 Task: Look for space in Ōmuta, Japan from 6th September, 2023 to 10th September, 2023 for 1 adult in price range Rs.9000 to Rs.17000. Place can be private room with 1  bedroom having 1 bed and 1 bathroom. Property type can be house, flat, guest house, hotel. Booking option can be shelf check-in. Required host language is English.
Action: Mouse moved to (442, 167)
Screenshot: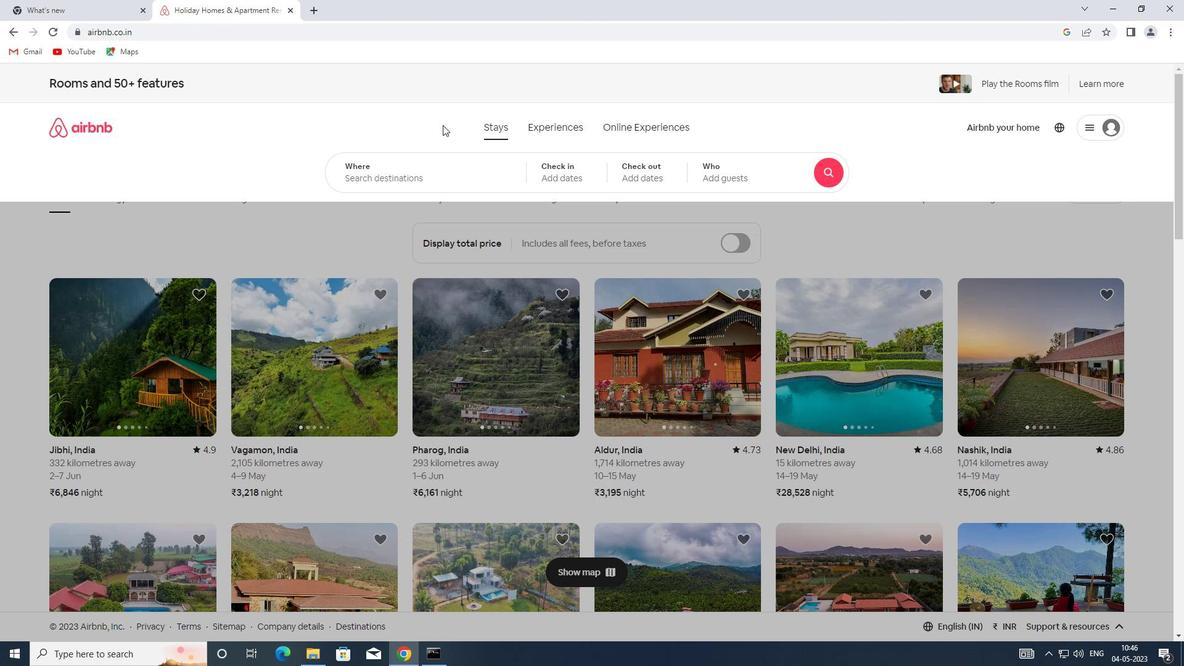 
Action: Mouse pressed left at (442, 167)
Screenshot: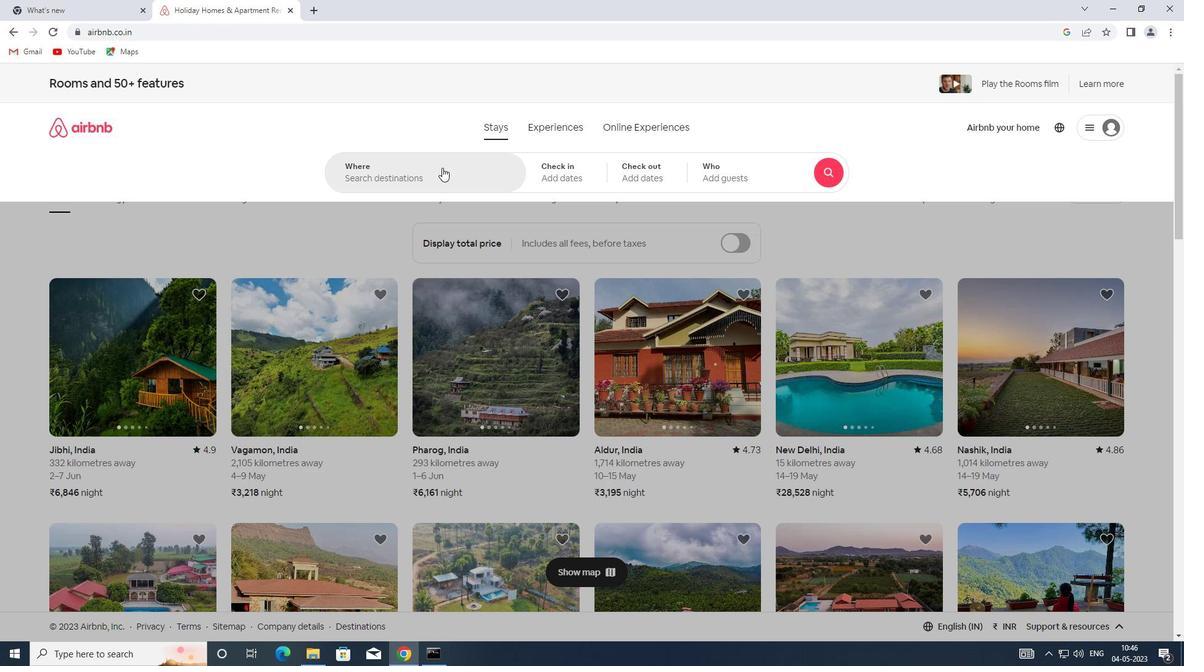 
Action: Key pressed <Key.shift>OMUTA,<Key.shift>JAPAN
Screenshot: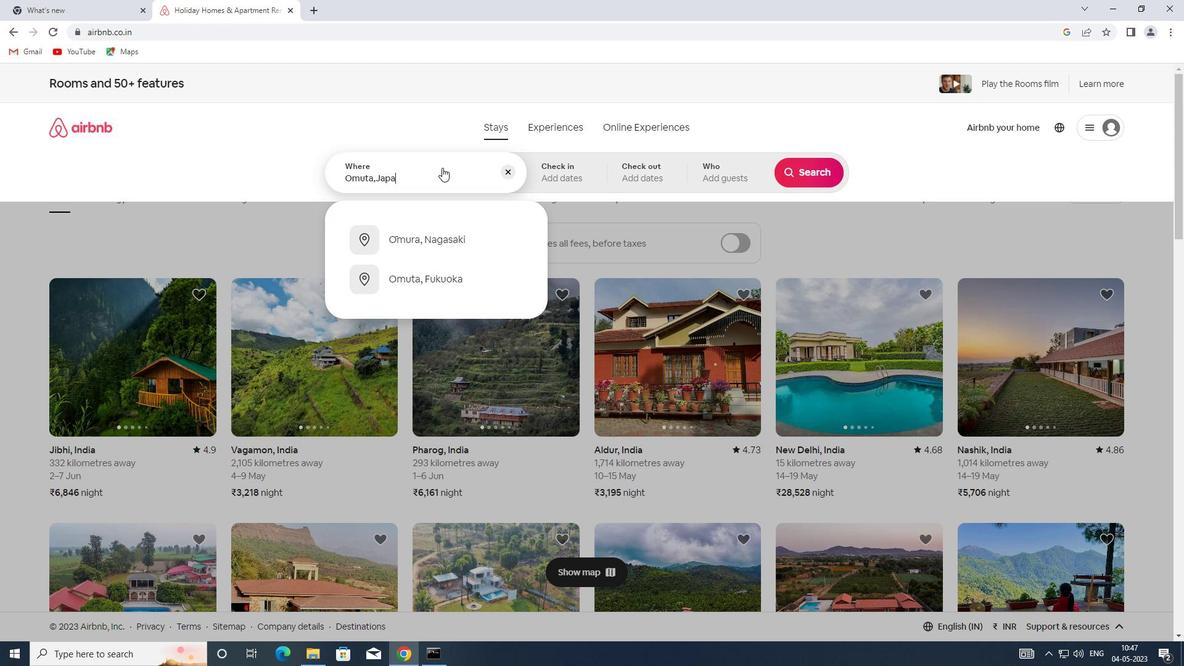 
Action: Mouse moved to (539, 177)
Screenshot: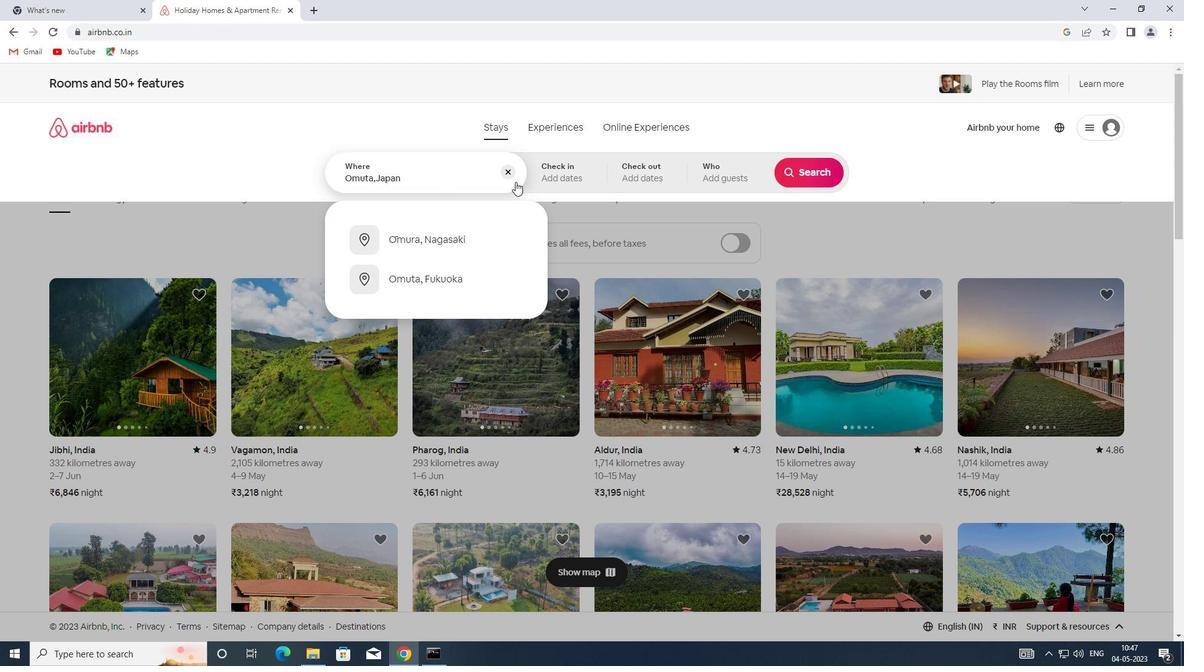 
Action: Mouse pressed left at (539, 177)
Screenshot: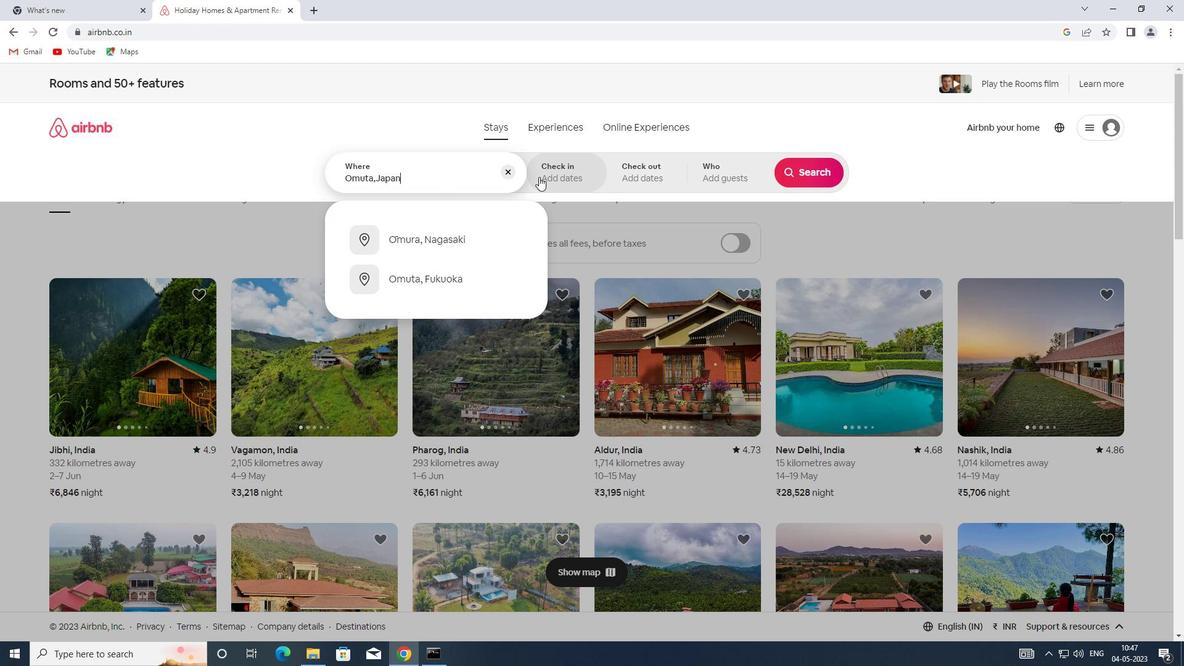 
Action: Mouse moved to (811, 272)
Screenshot: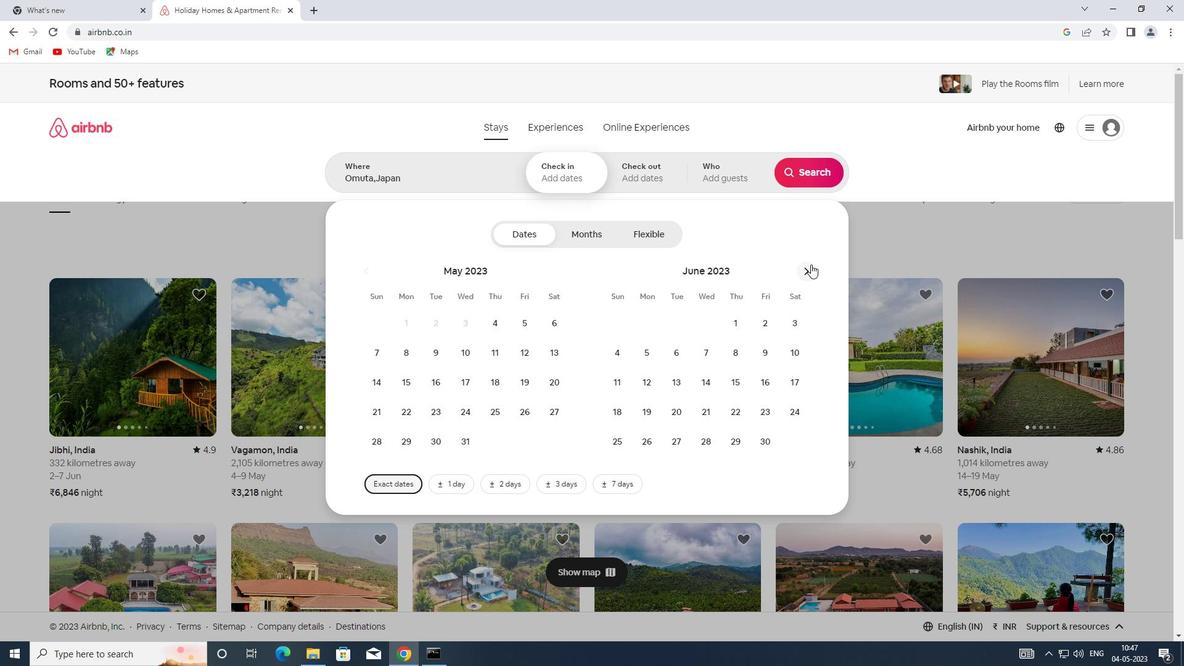 
Action: Mouse pressed left at (811, 272)
Screenshot: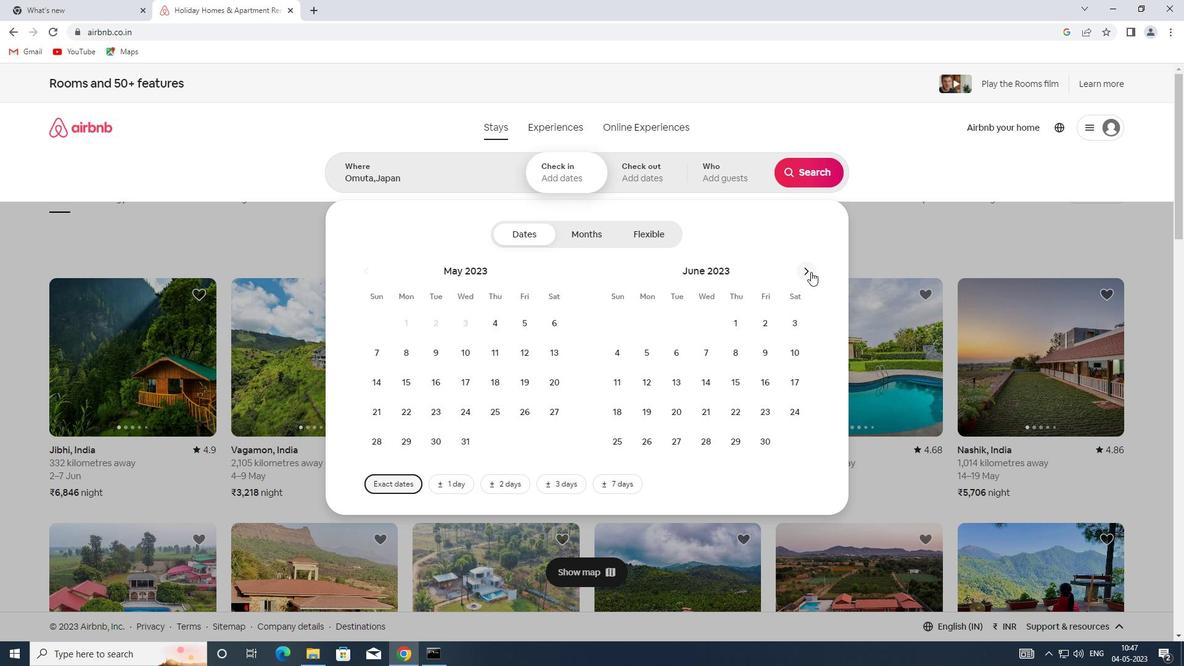 
Action: Mouse pressed left at (811, 272)
Screenshot: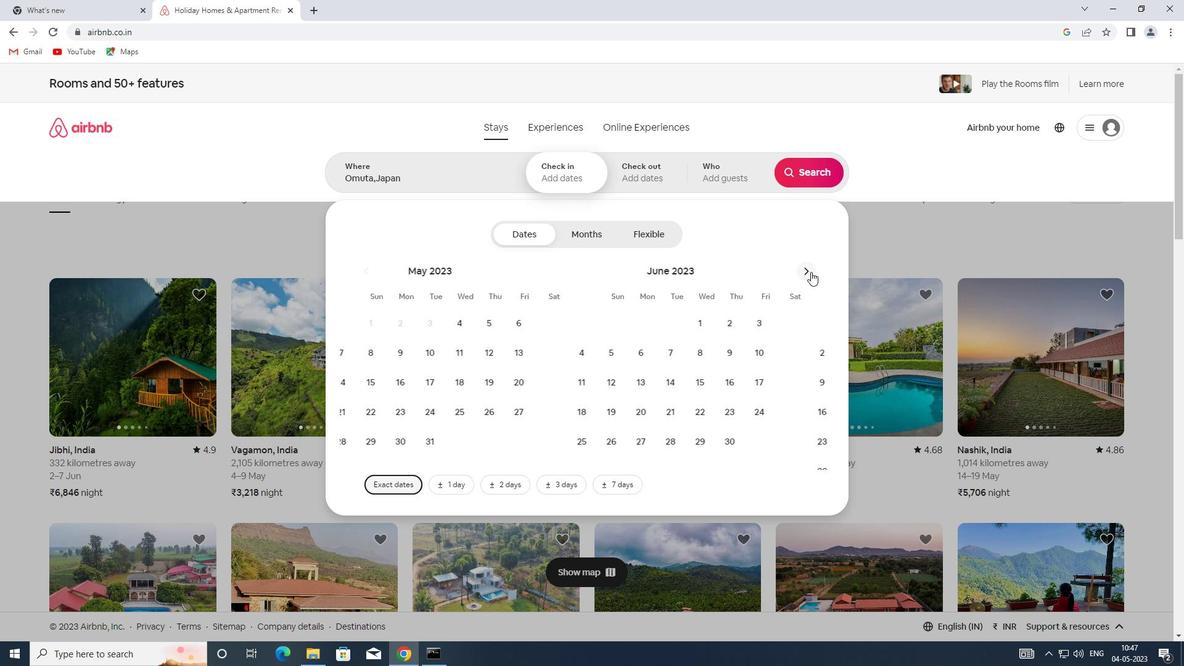 
Action: Mouse pressed left at (811, 272)
Screenshot: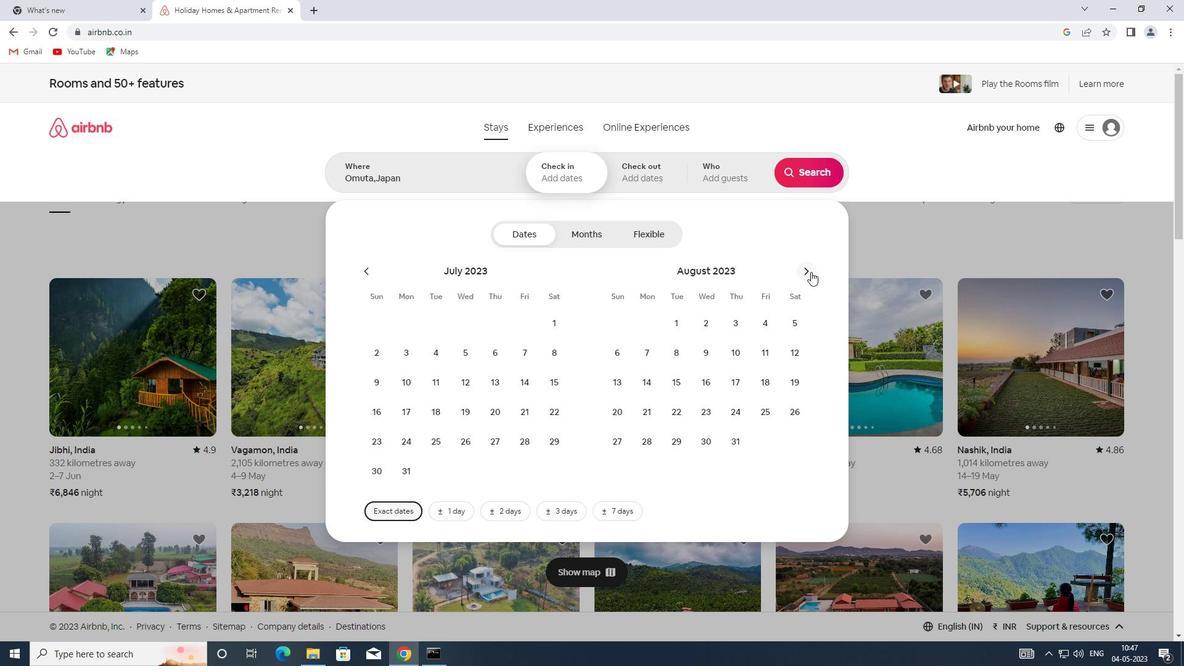 
Action: Mouse moved to (713, 346)
Screenshot: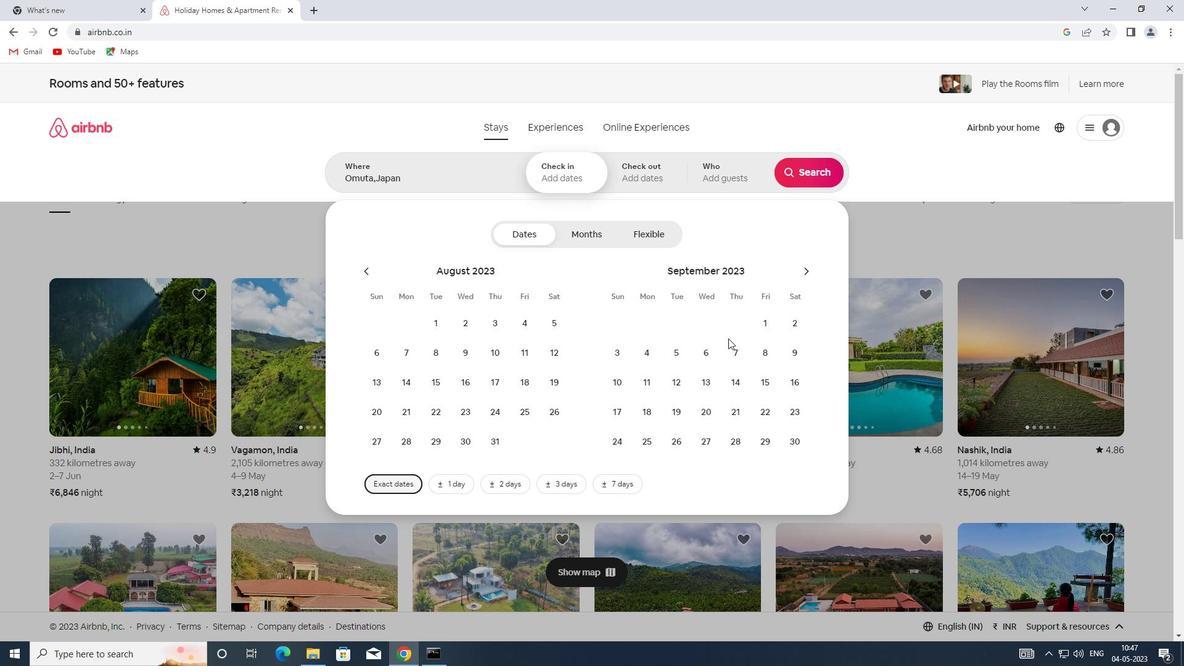 
Action: Mouse pressed left at (713, 346)
Screenshot: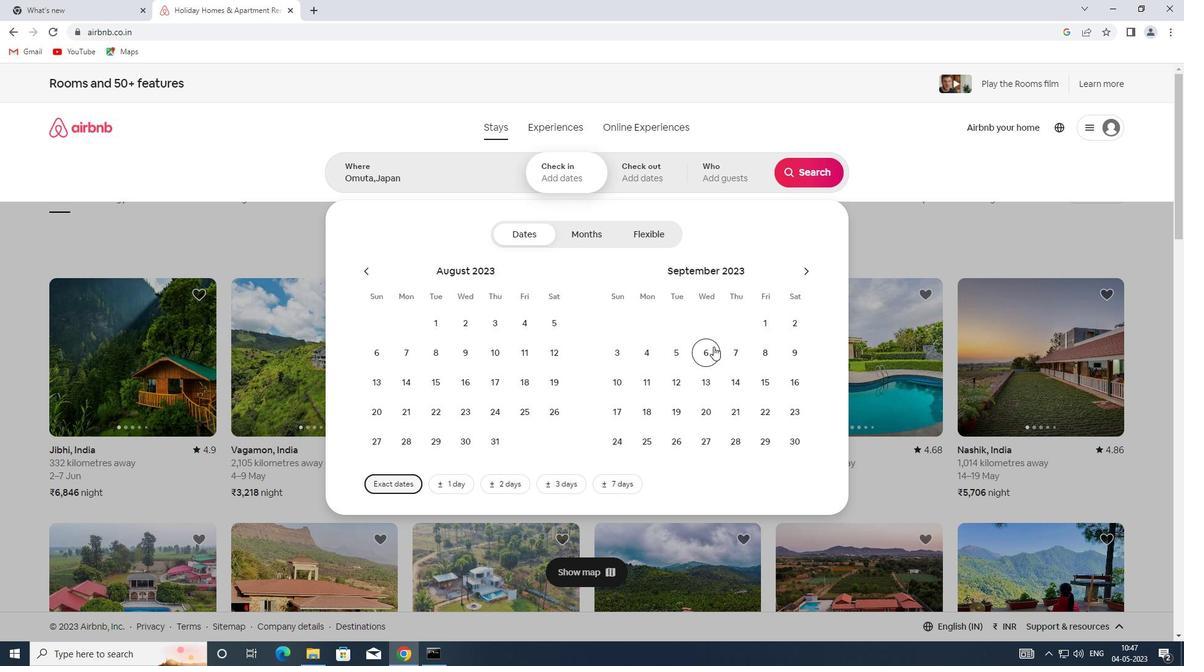 
Action: Mouse moved to (623, 375)
Screenshot: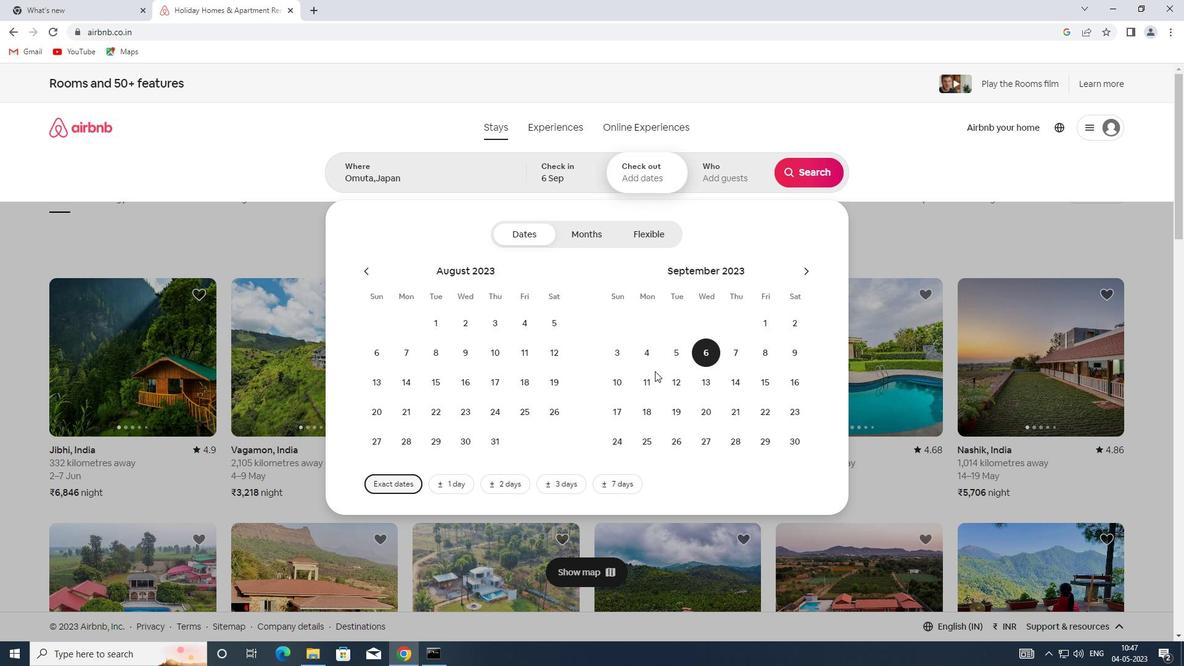 
Action: Mouse pressed left at (623, 375)
Screenshot: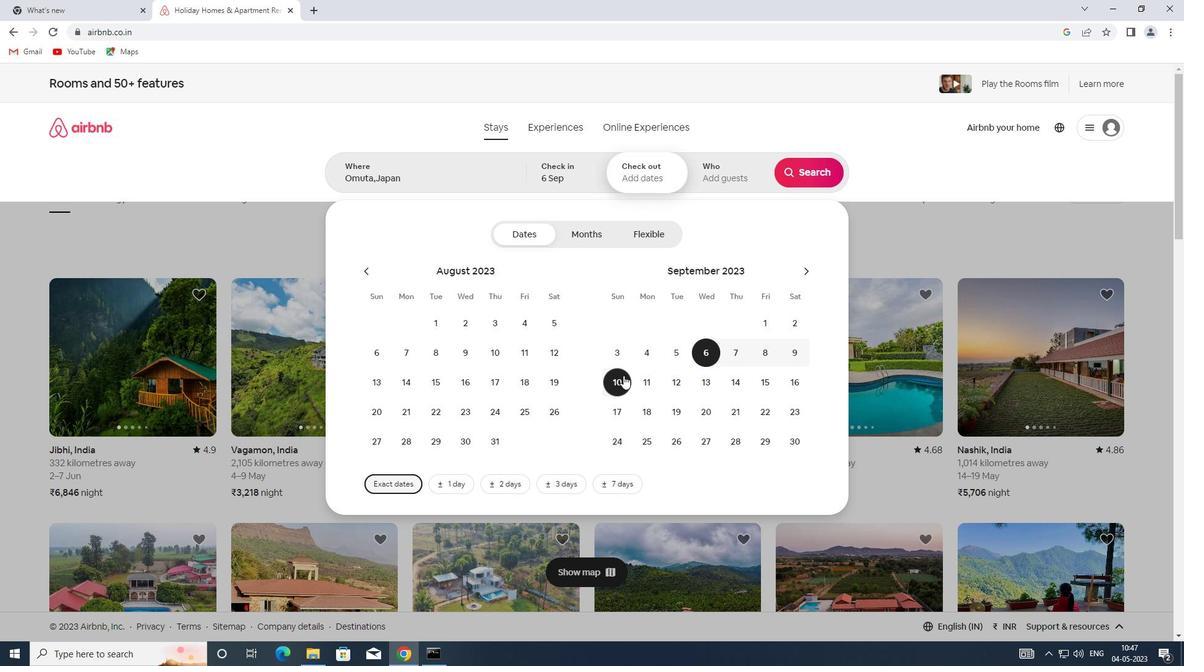 
Action: Mouse moved to (743, 171)
Screenshot: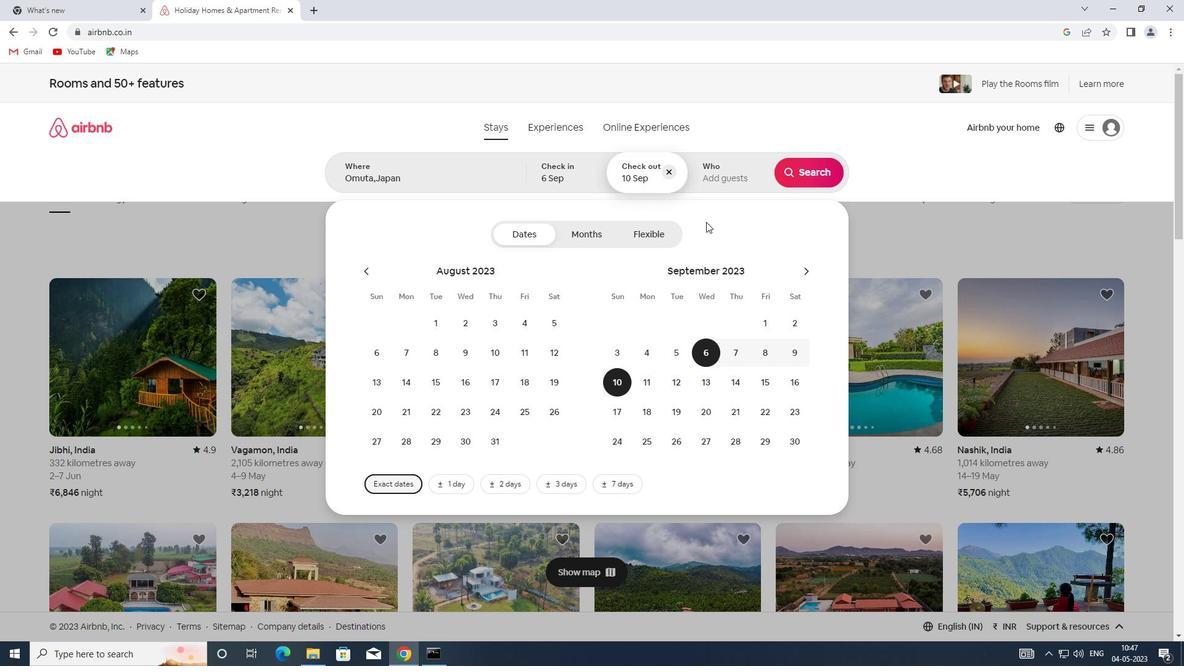 
Action: Mouse pressed left at (743, 171)
Screenshot: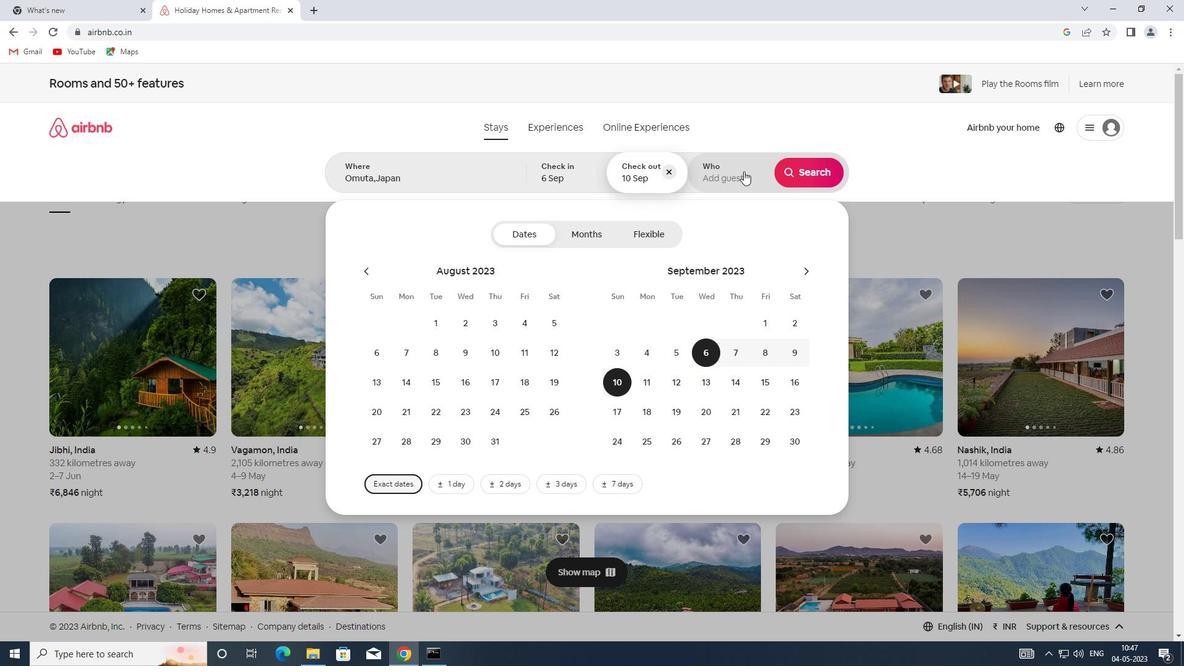 
Action: Mouse moved to (806, 244)
Screenshot: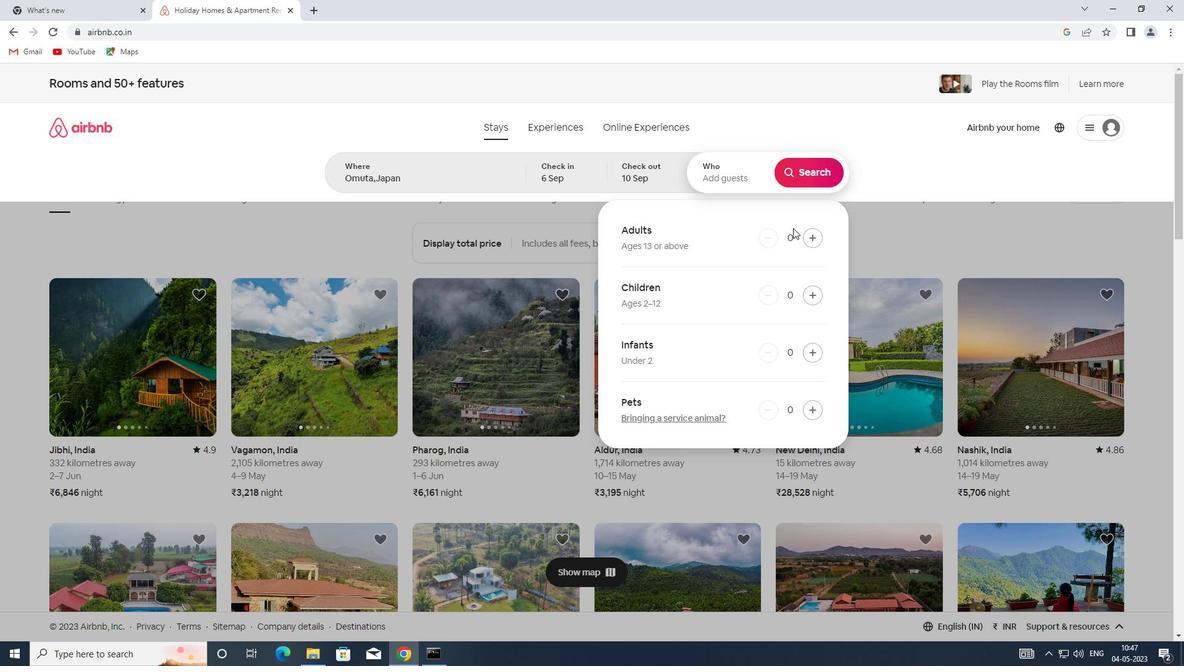 
Action: Mouse pressed left at (806, 244)
Screenshot: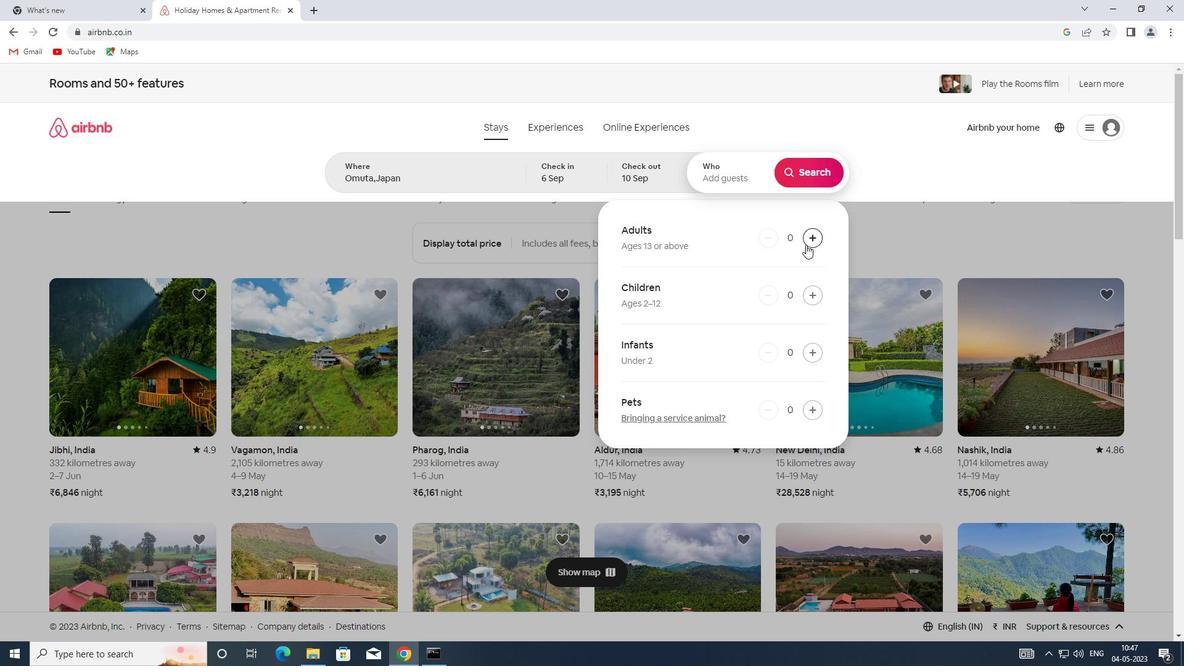 
Action: Mouse moved to (814, 181)
Screenshot: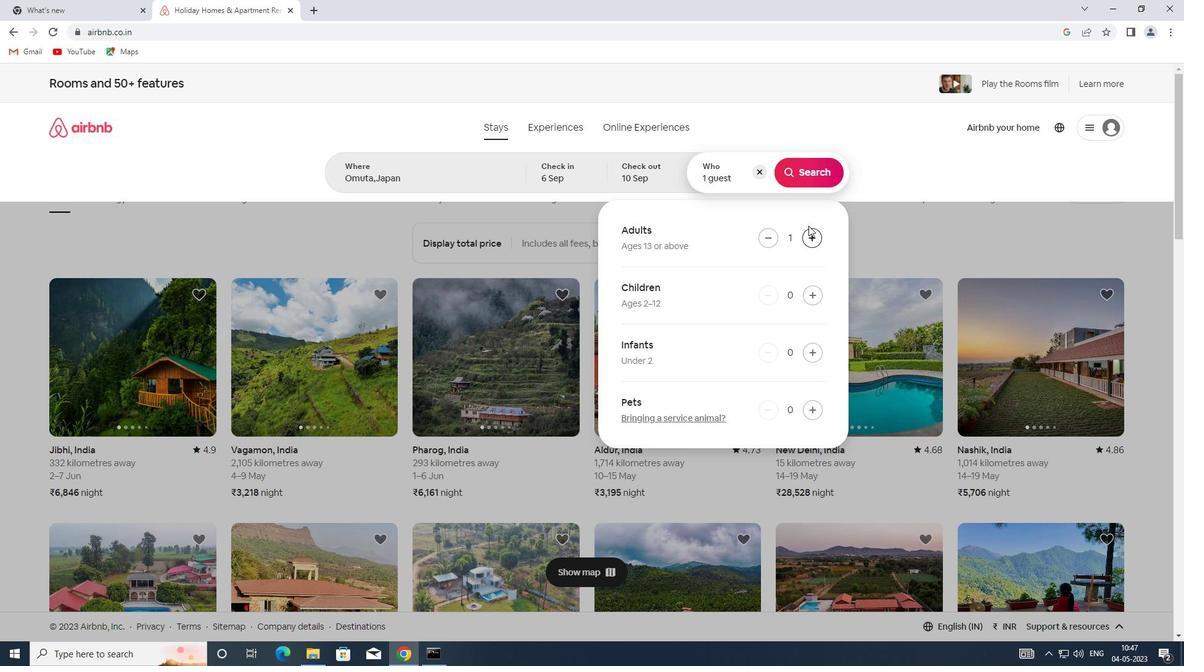 
Action: Mouse pressed left at (814, 181)
Screenshot: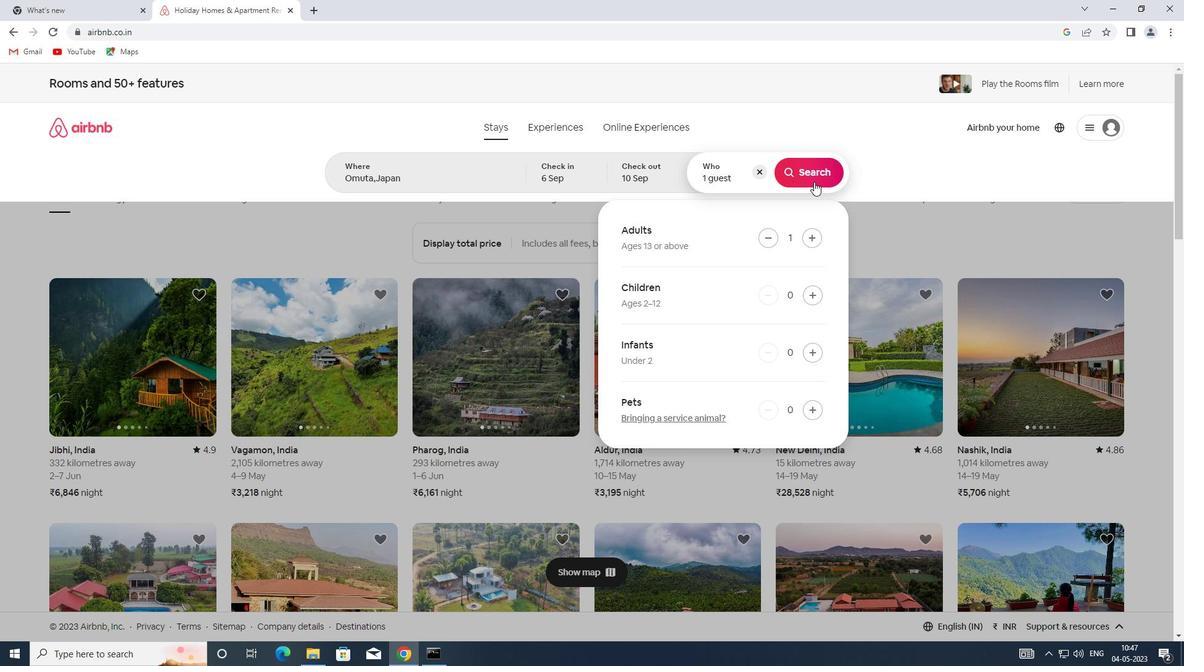 
Action: Mouse moved to (1112, 145)
Screenshot: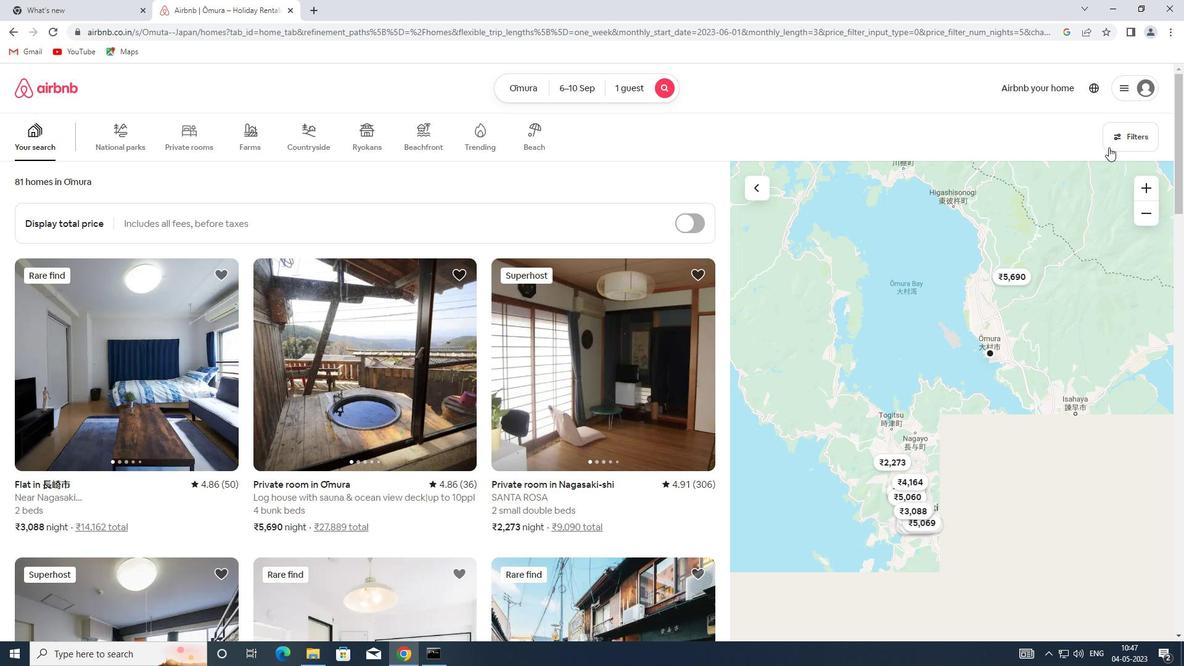 
Action: Mouse pressed left at (1112, 145)
Screenshot: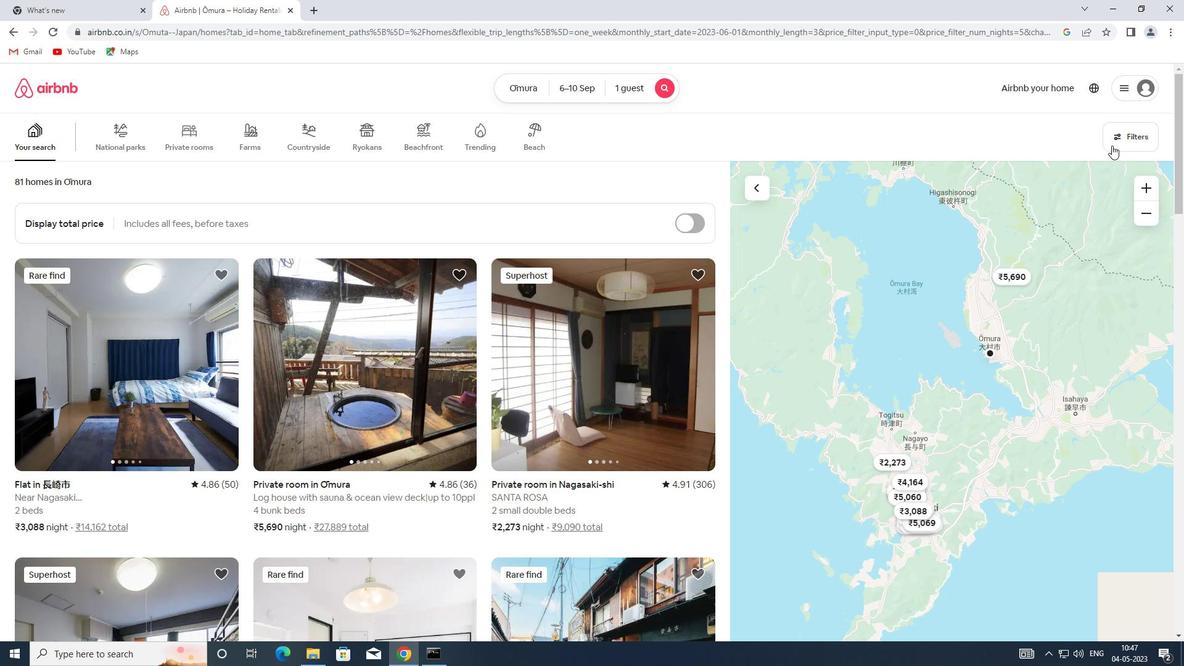 
Action: Mouse moved to (433, 294)
Screenshot: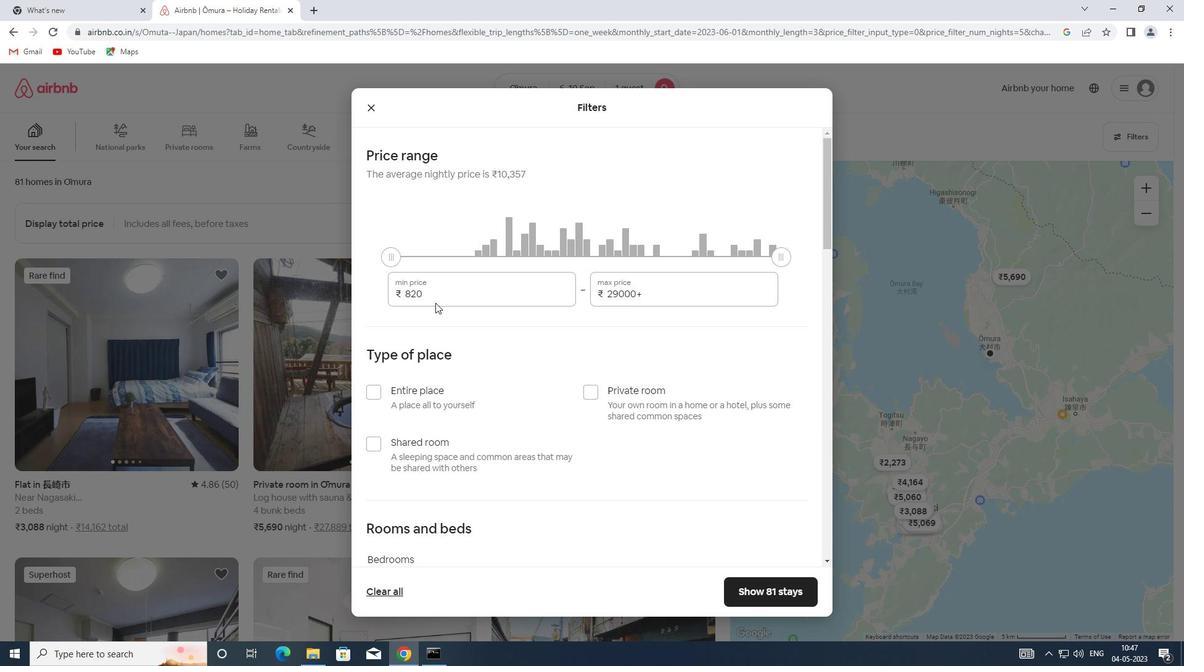 
Action: Mouse pressed left at (433, 294)
Screenshot: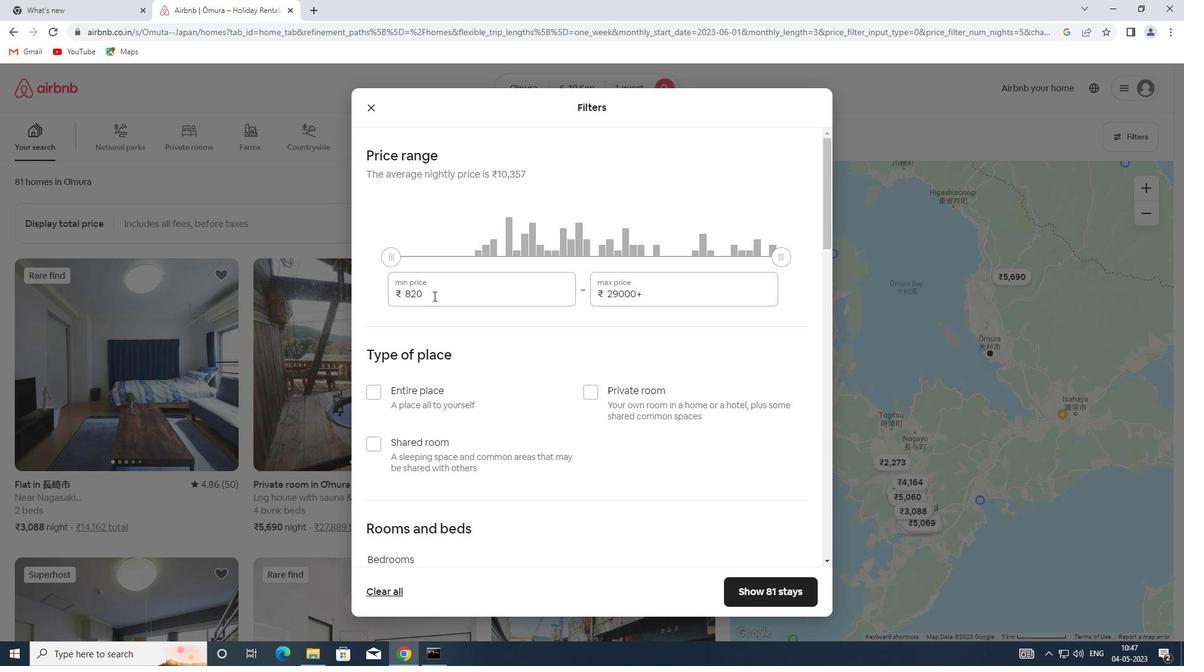 
Action: Mouse moved to (365, 289)
Screenshot: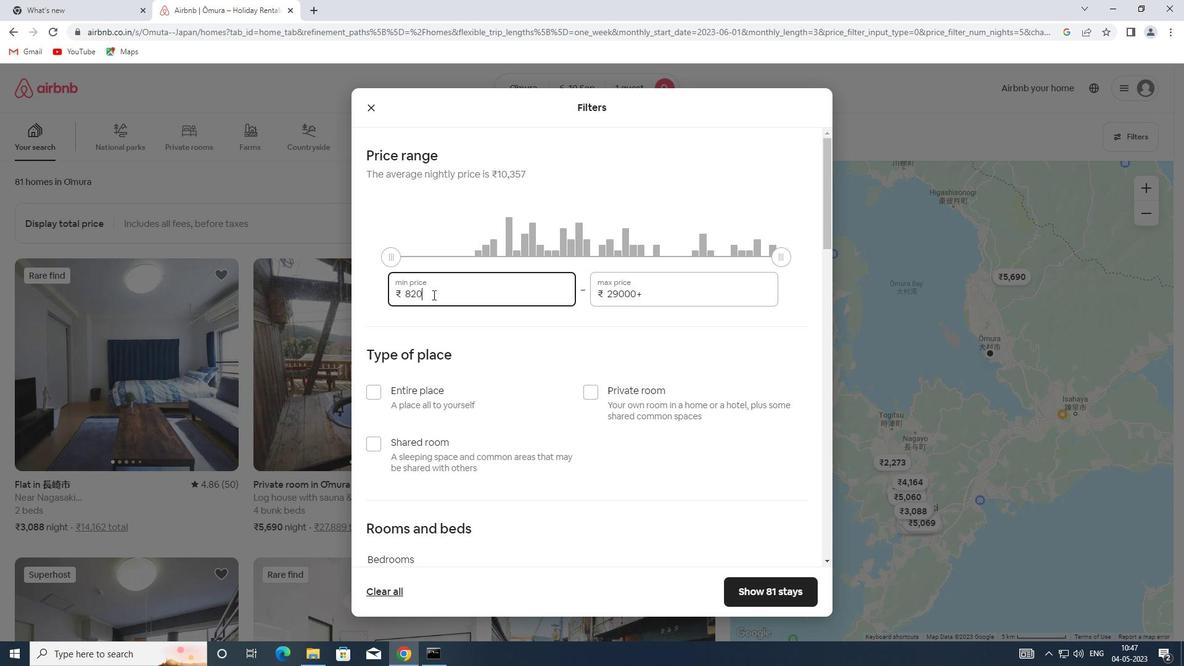 
Action: Key pressed 9000
Screenshot: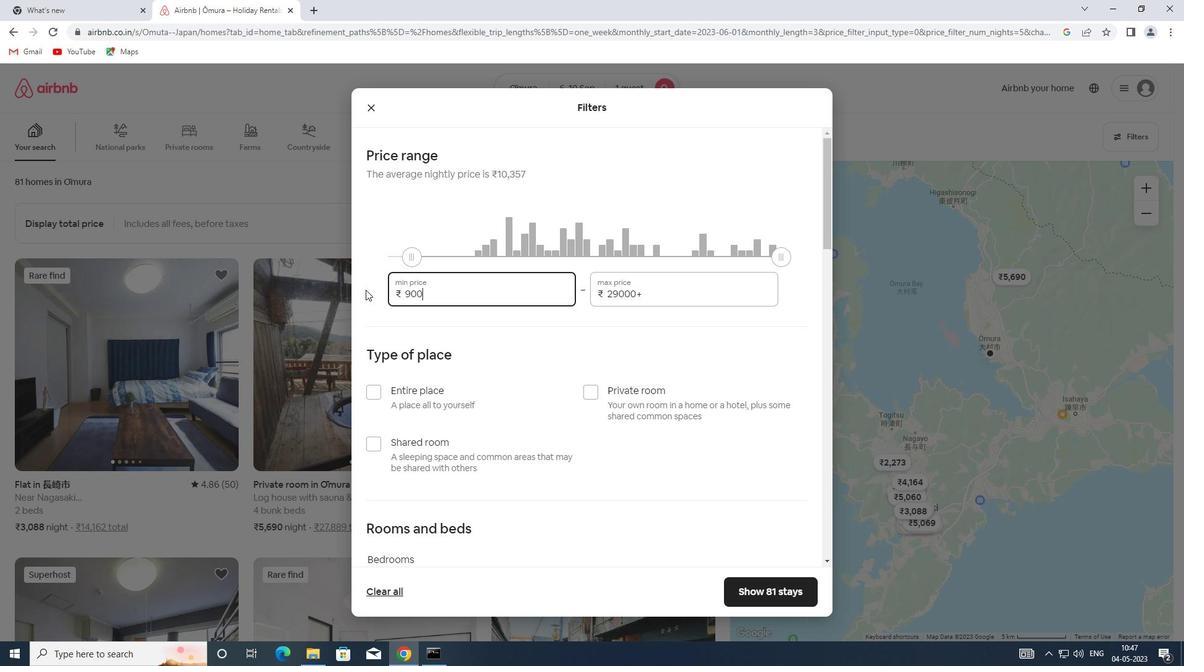 
Action: Mouse moved to (648, 292)
Screenshot: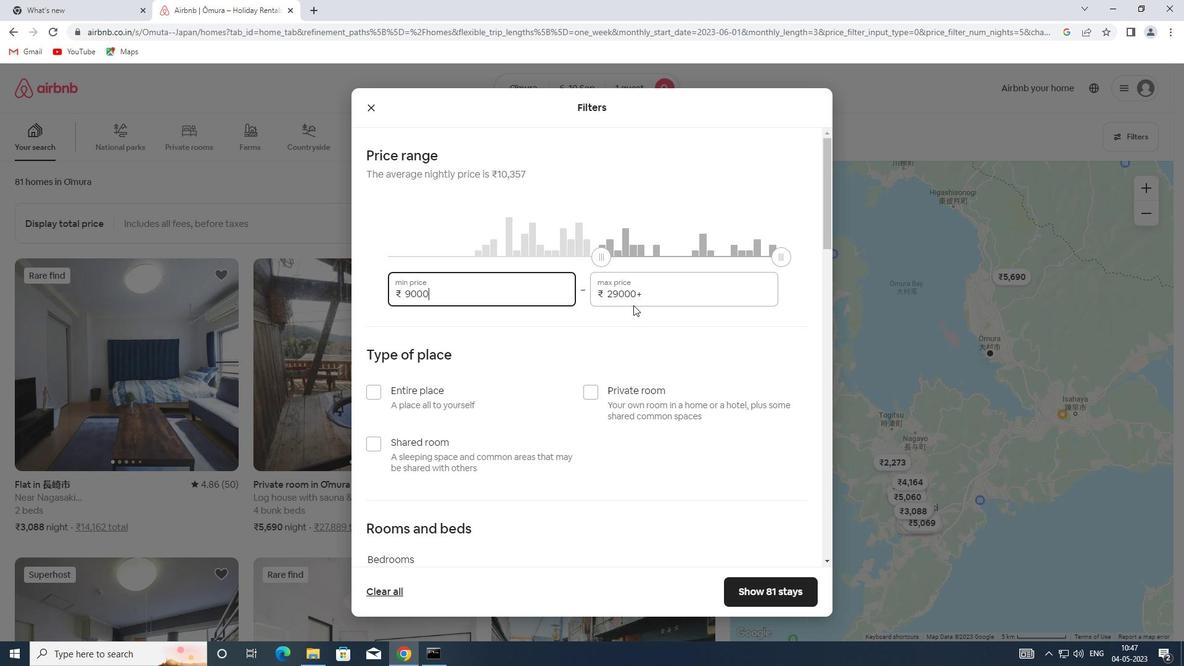
Action: Mouse pressed left at (648, 292)
Screenshot: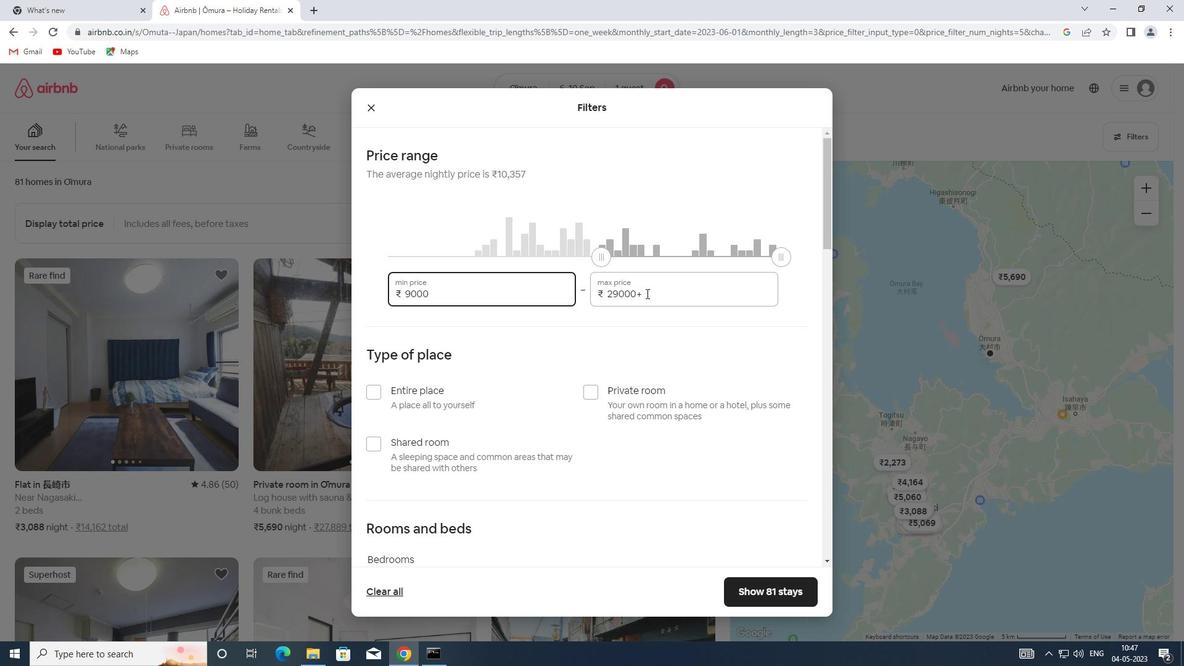
Action: Mouse moved to (555, 291)
Screenshot: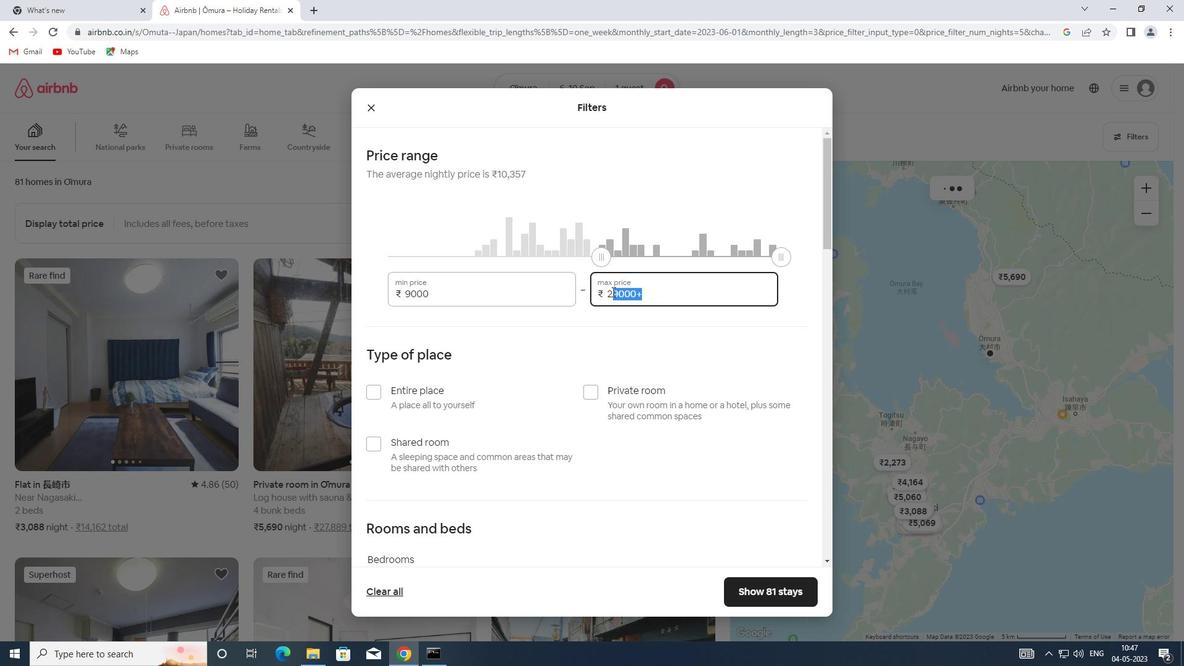 
Action: Key pressed 17000
Screenshot: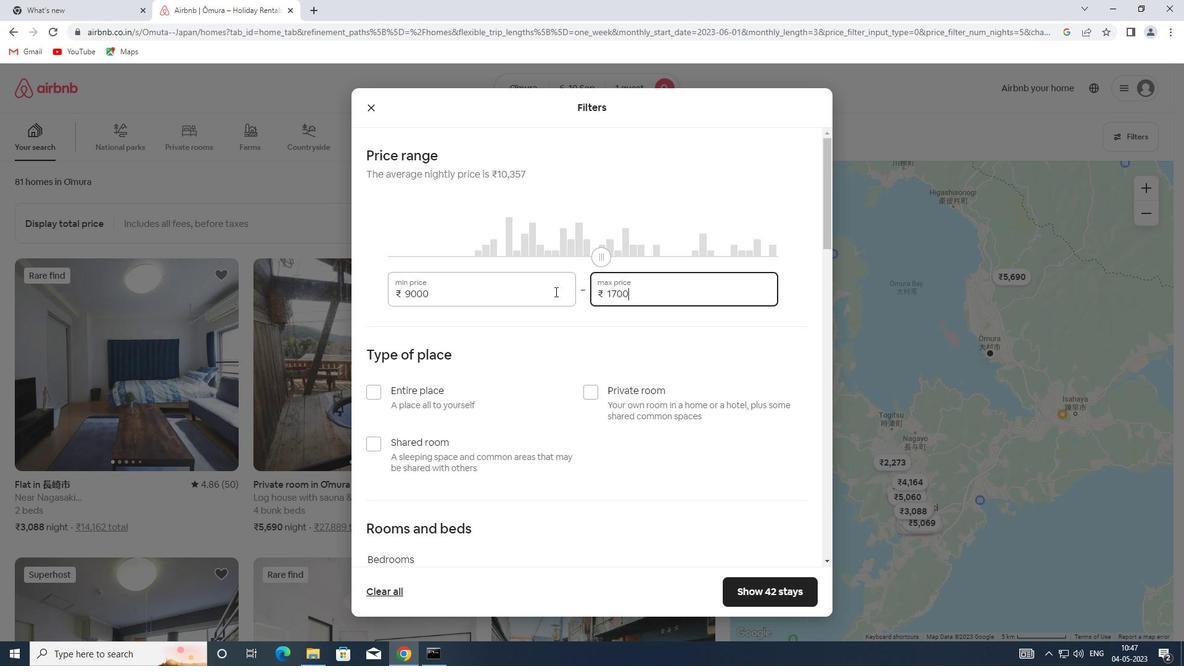 
Action: Mouse scrolled (555, 291) with delta (0, 0)
Screenshot: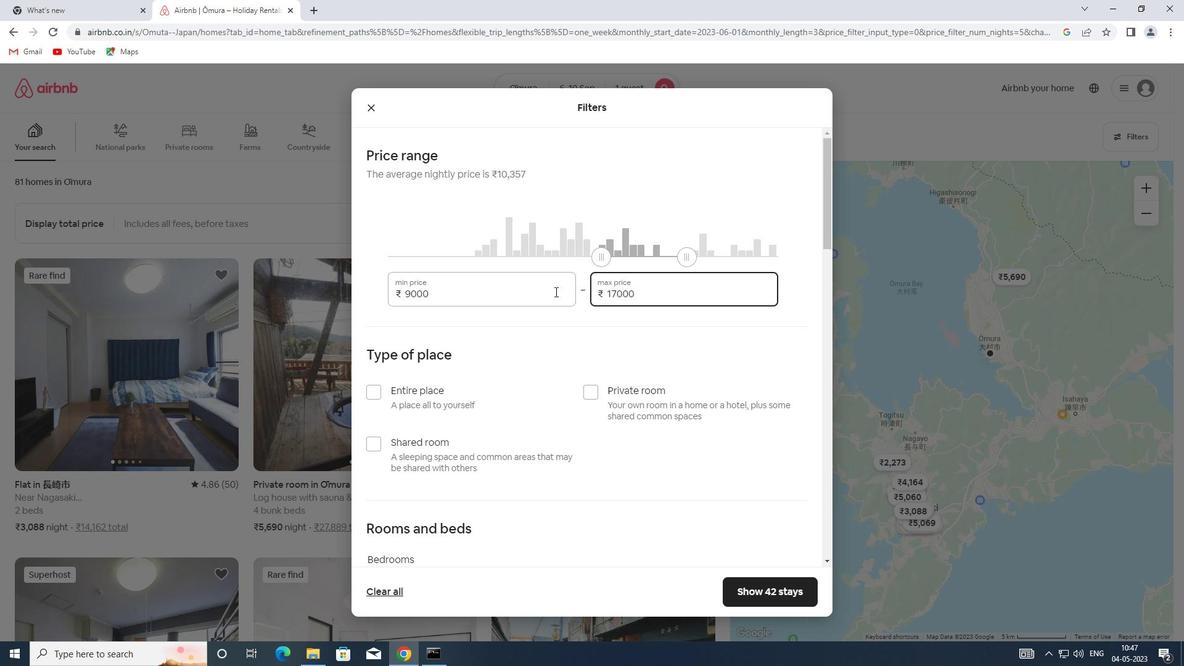 
Action: Mouse scrolled (555, 291) with delta (0, 0)
Screenshot: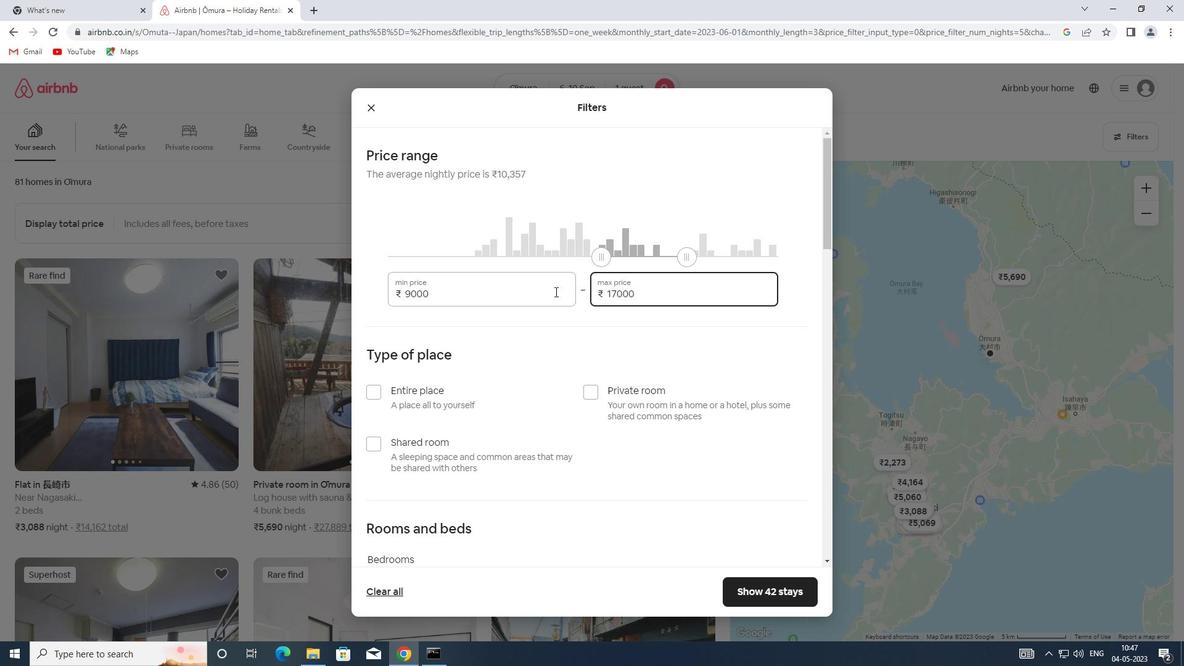 
Action: Mouse scrolled (555, 291) with delta (0, 0)
Screenshot: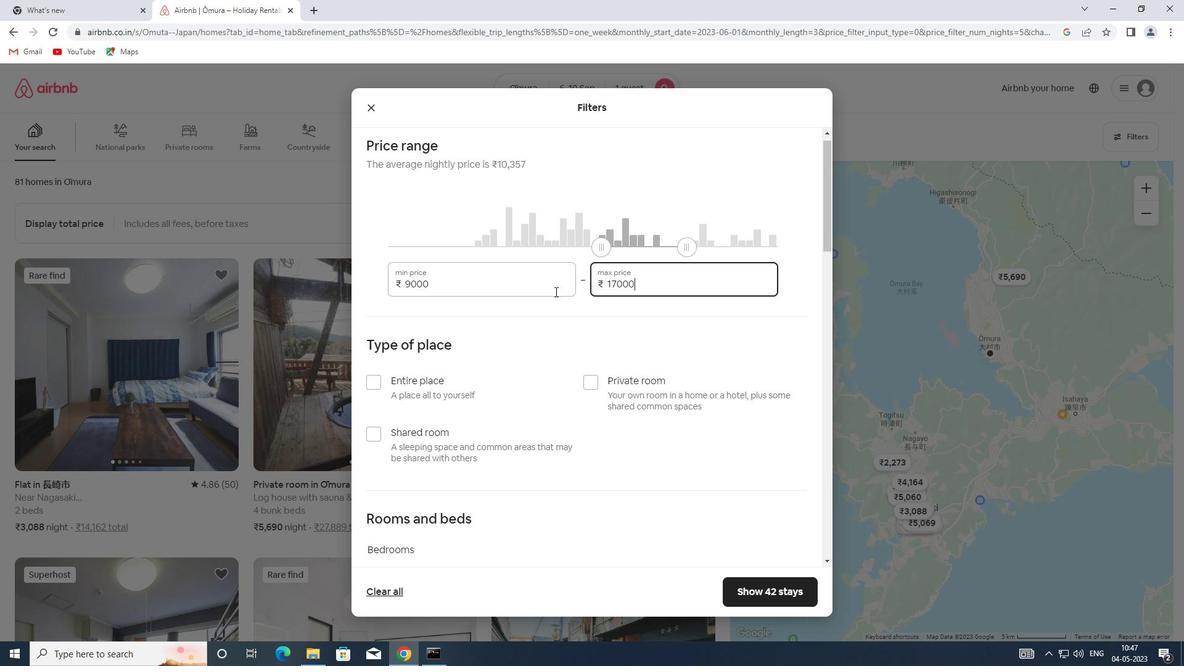 
Action: Mouse moved to (583, 212)
Screenshot: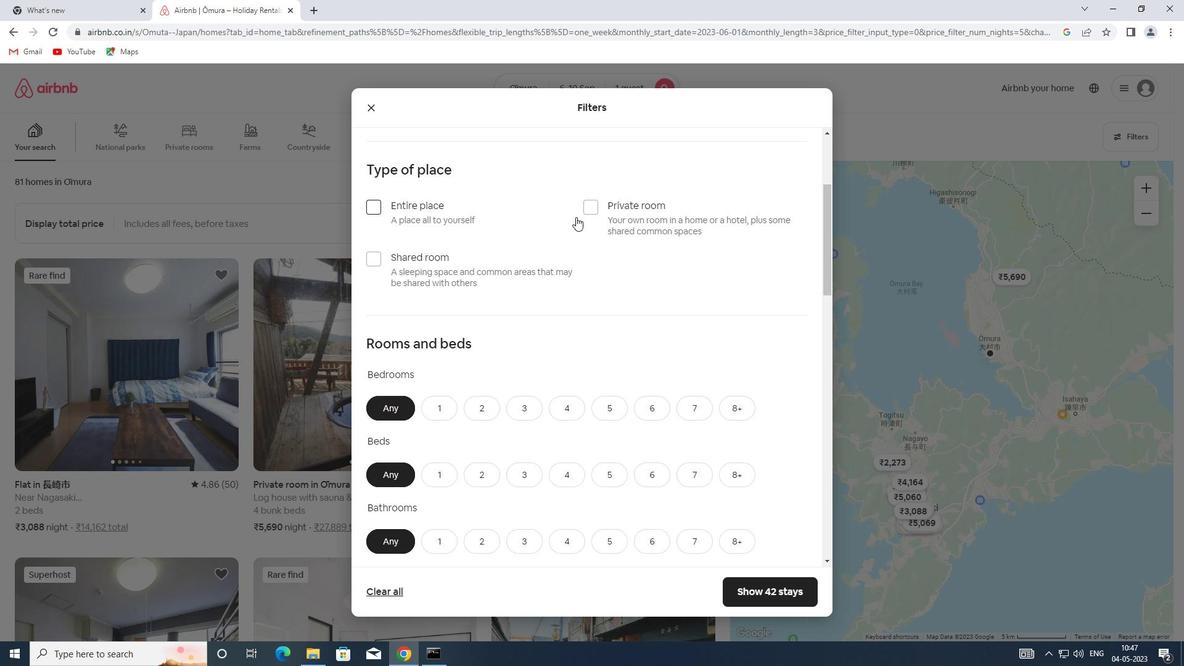 
Action: Mouse pressed left at (583, 212)
Screenshot: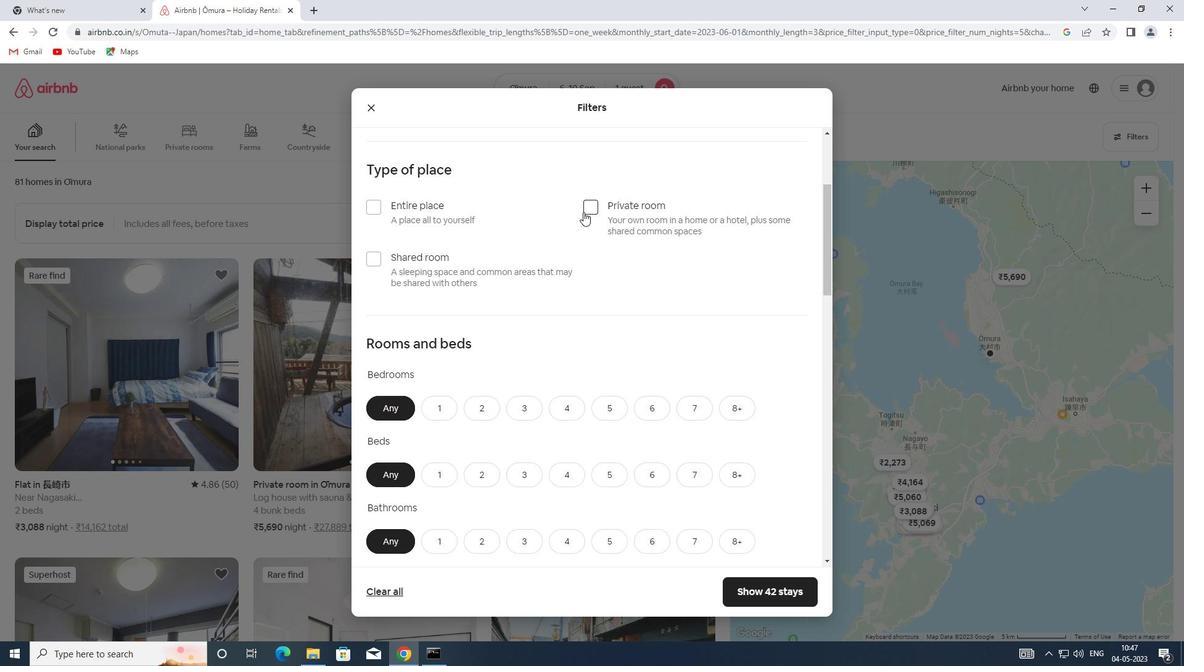 
Action: Mouse moved to (581, 212)
Screenshot: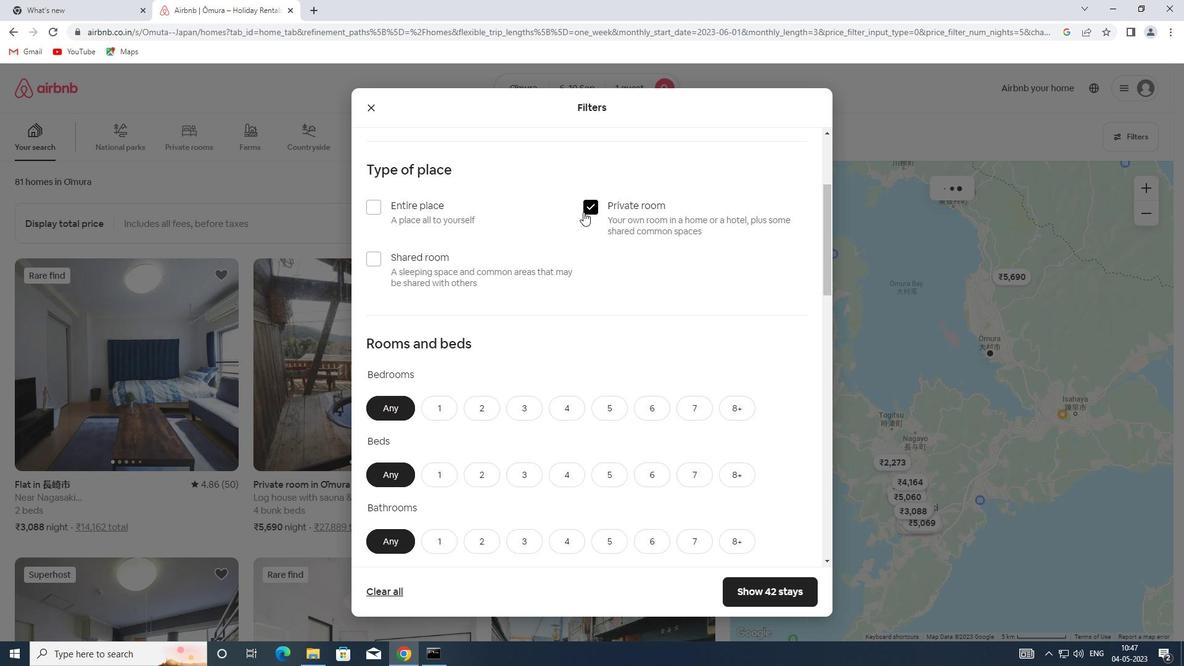 
Action: Mouse scrolled (581, 212) with delta (0, 0)
Screenshot: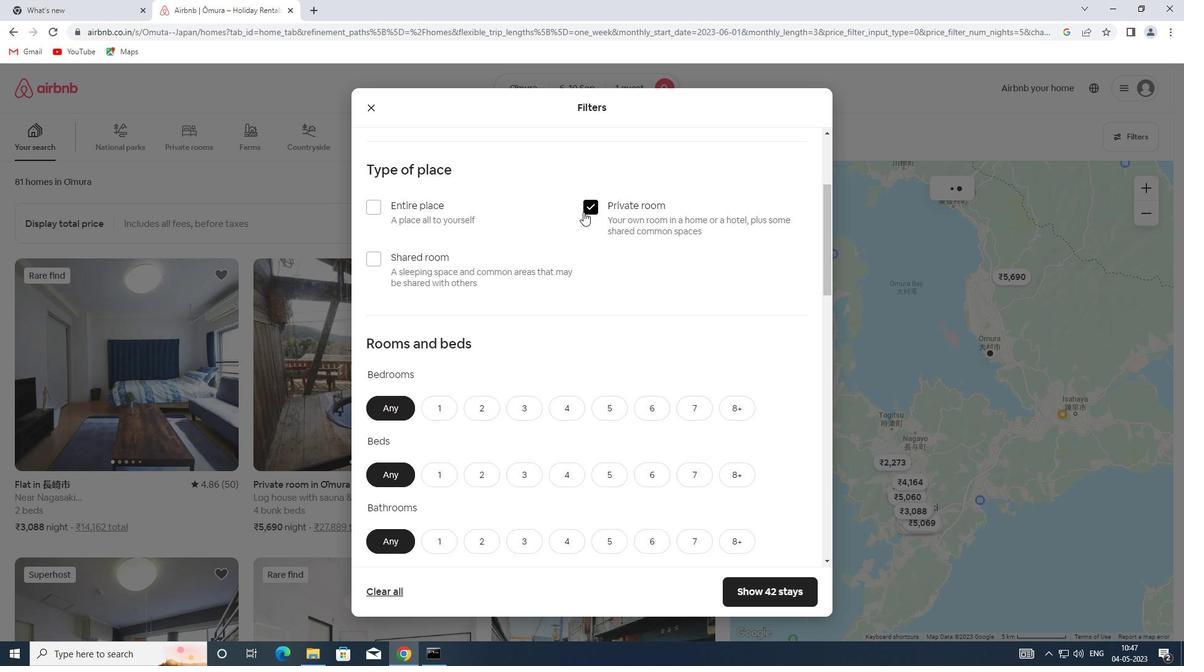 
Action: Mouse moved to (581, 212)
Screenshot: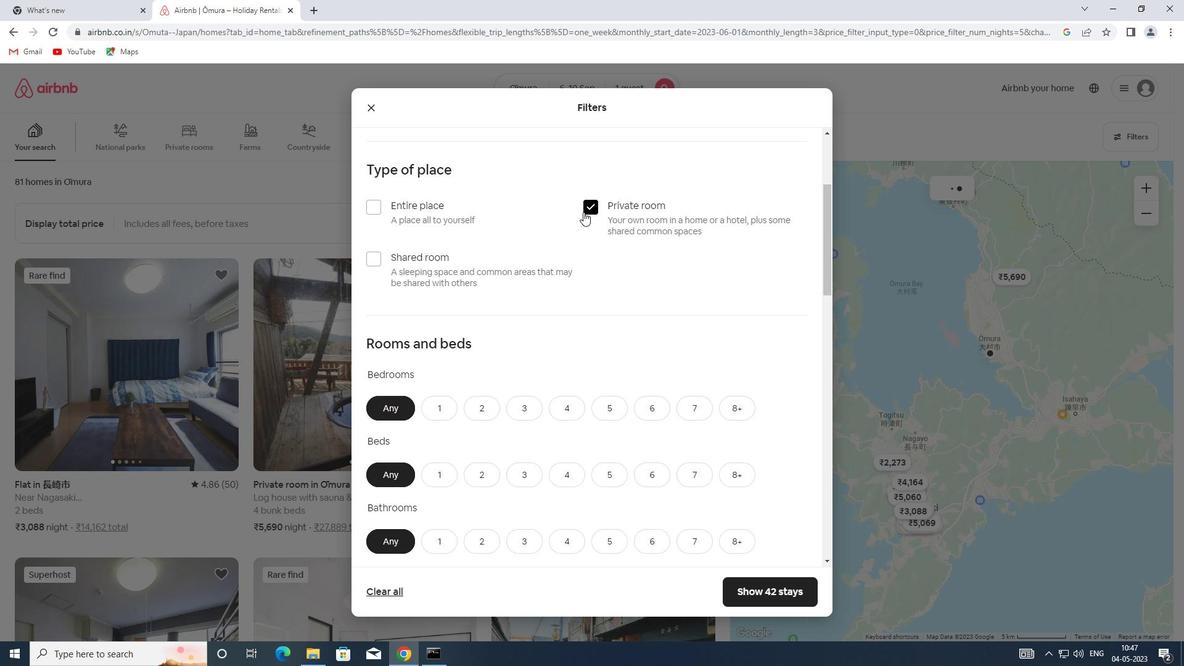 
Action: Mouse scrolled (581, 212) with delta (0, 0)
Screenshot: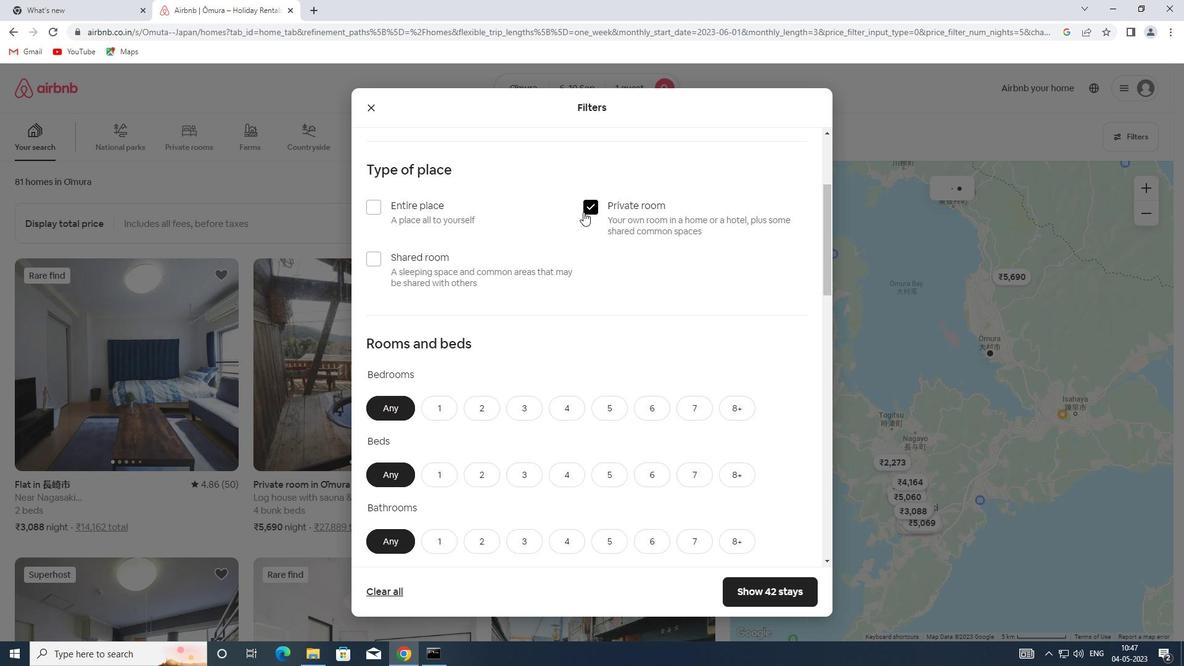 
Action: Mouse moved to (436, 286)
Screenshot: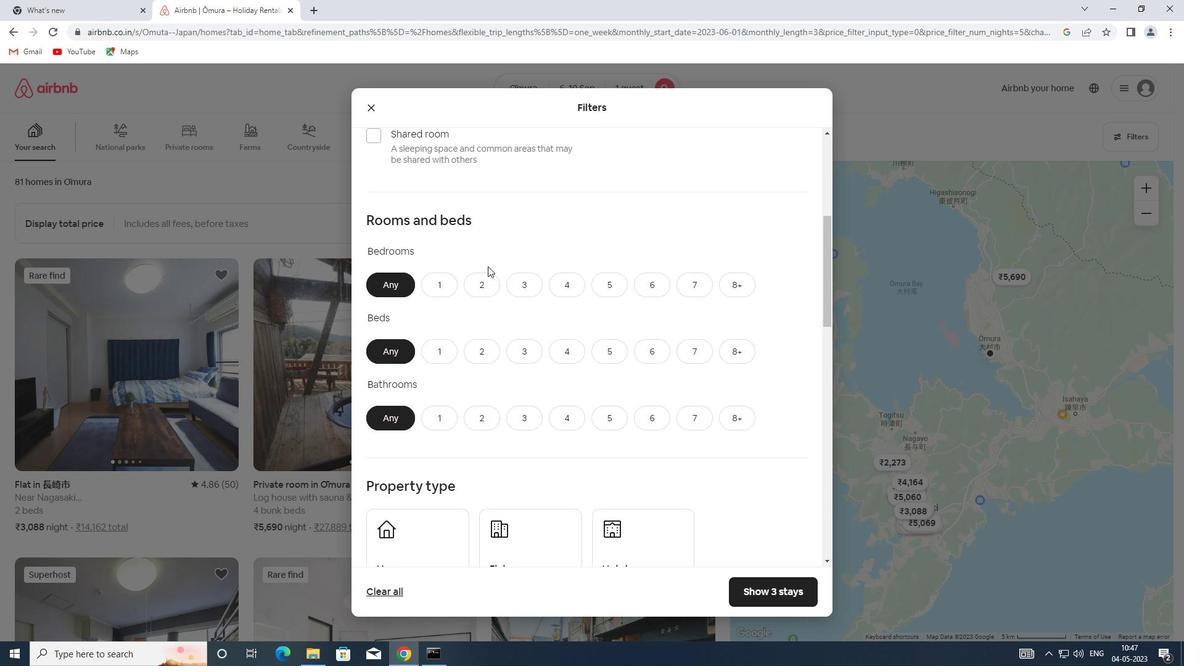 
Action: Mouse pressed left at (436, 286)
Screenshot: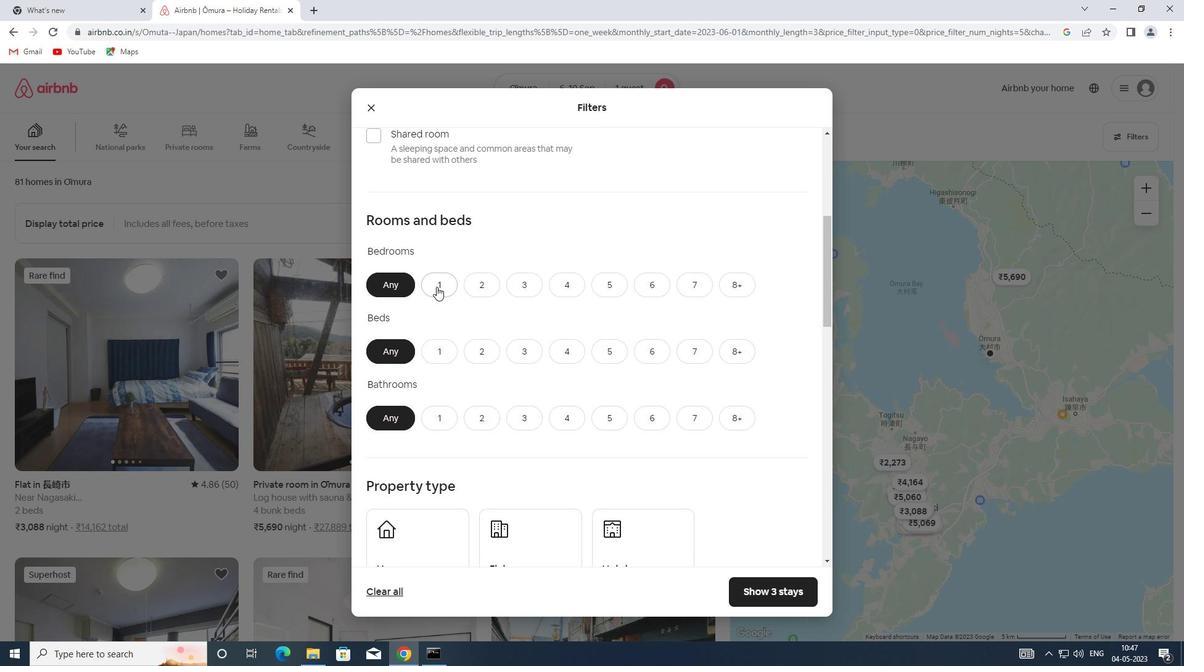 
Action: Mouse moved to (443, 356)
Screenshot: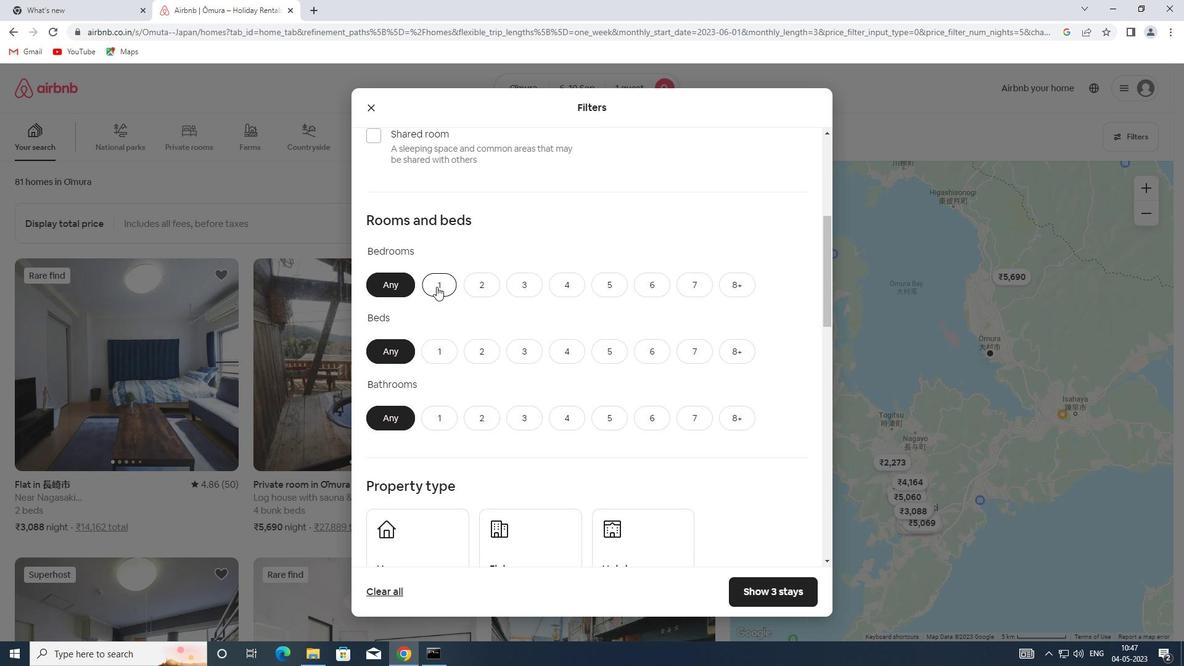
Action: Mouse pressed left at (443, 356)
Screenshot: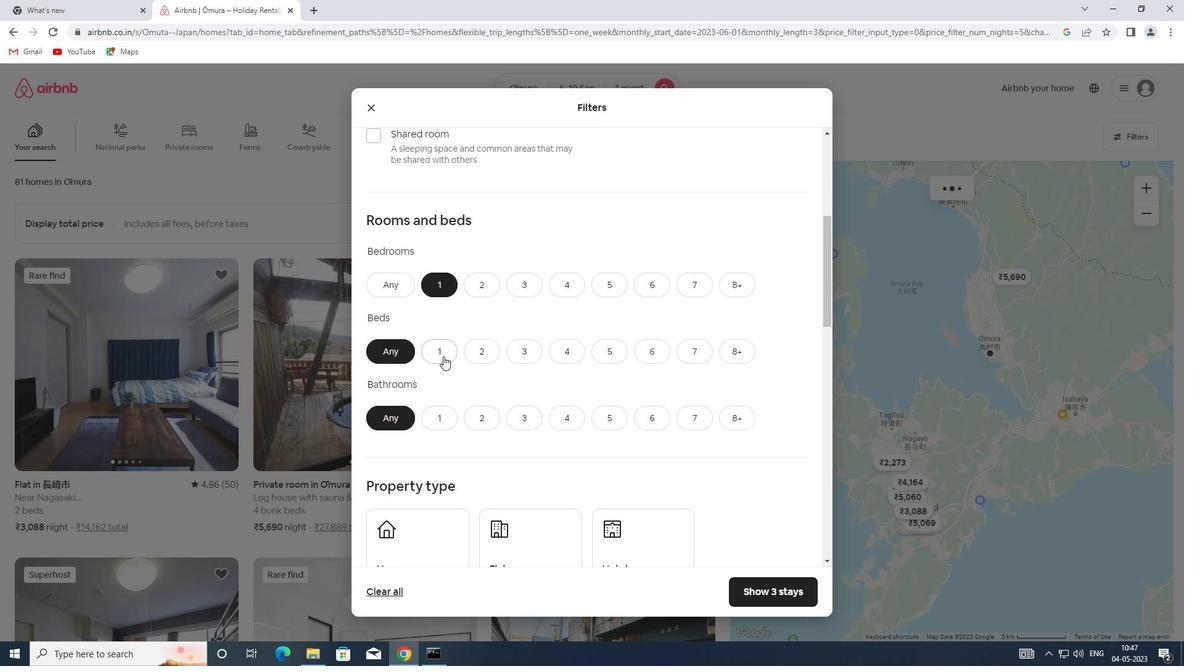 
Action: Mouse moved to (445, 418)
Screenshot: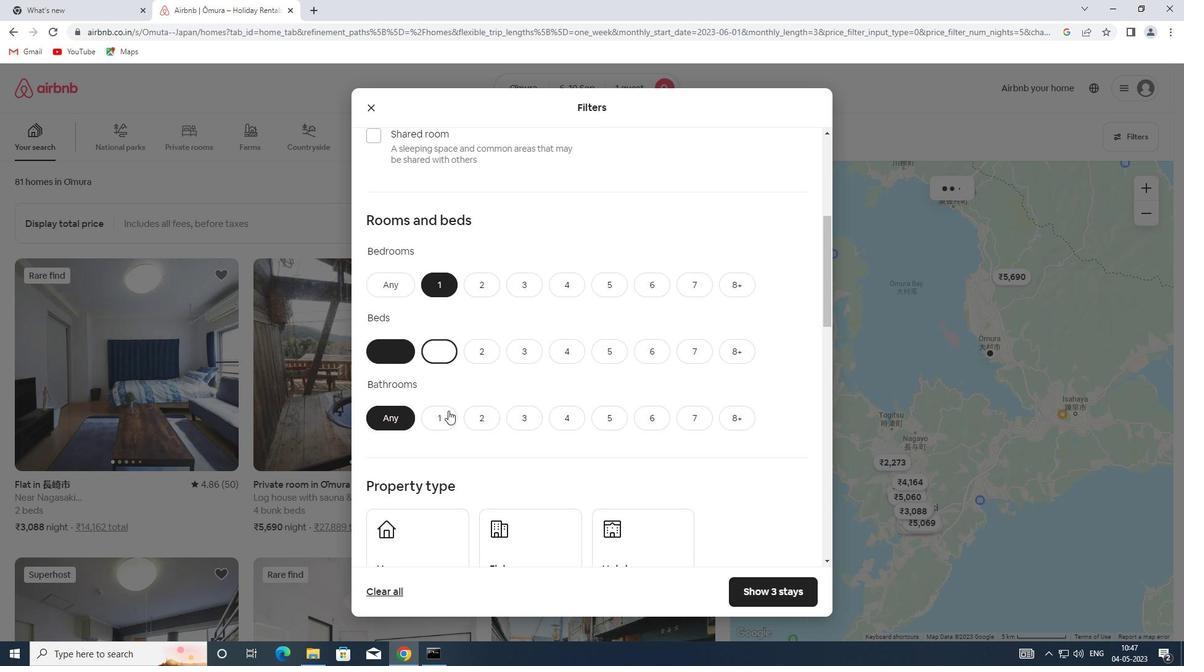 
Action: Mouse pressed left at (445, 418)
Screenshot: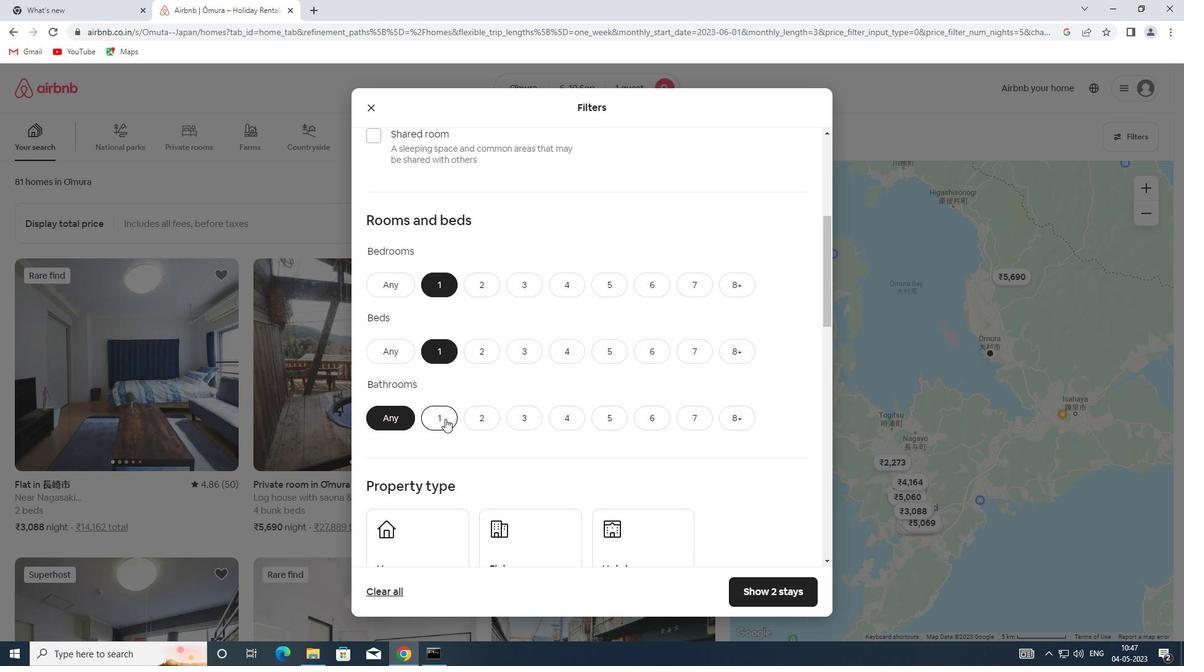 
Action: Mouse scrolled (445, 418) with delta (0, 0)
Screenshot: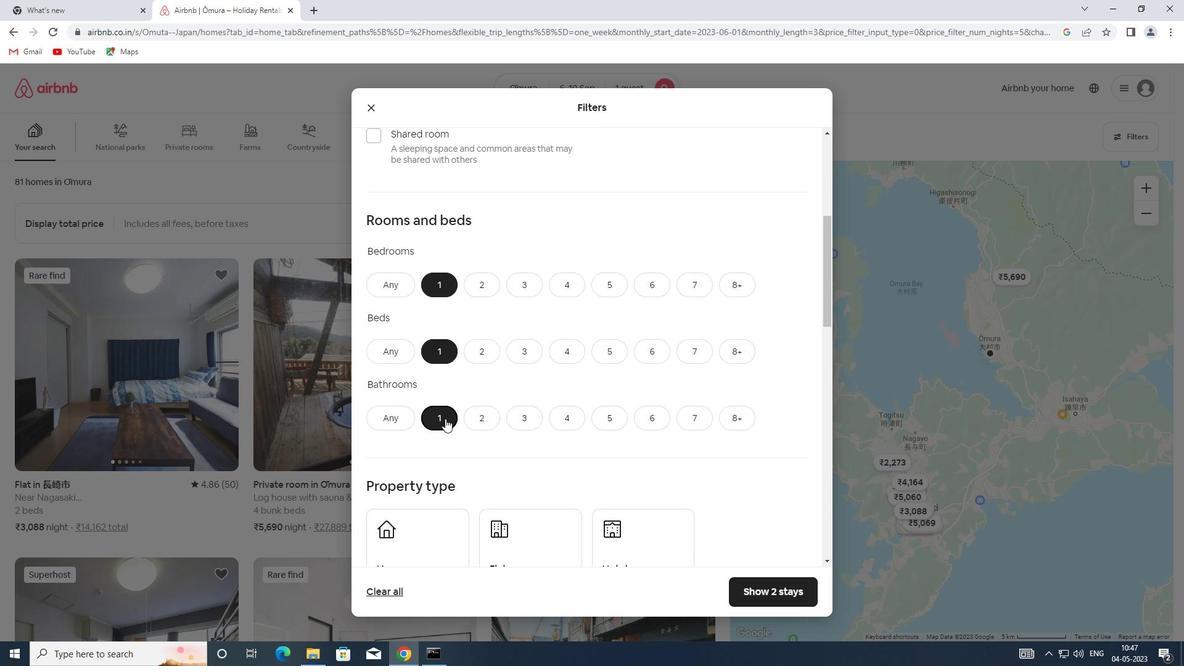 
Action: Mouse scrolled (445, 418) with delta (0, 0)
Screenshot: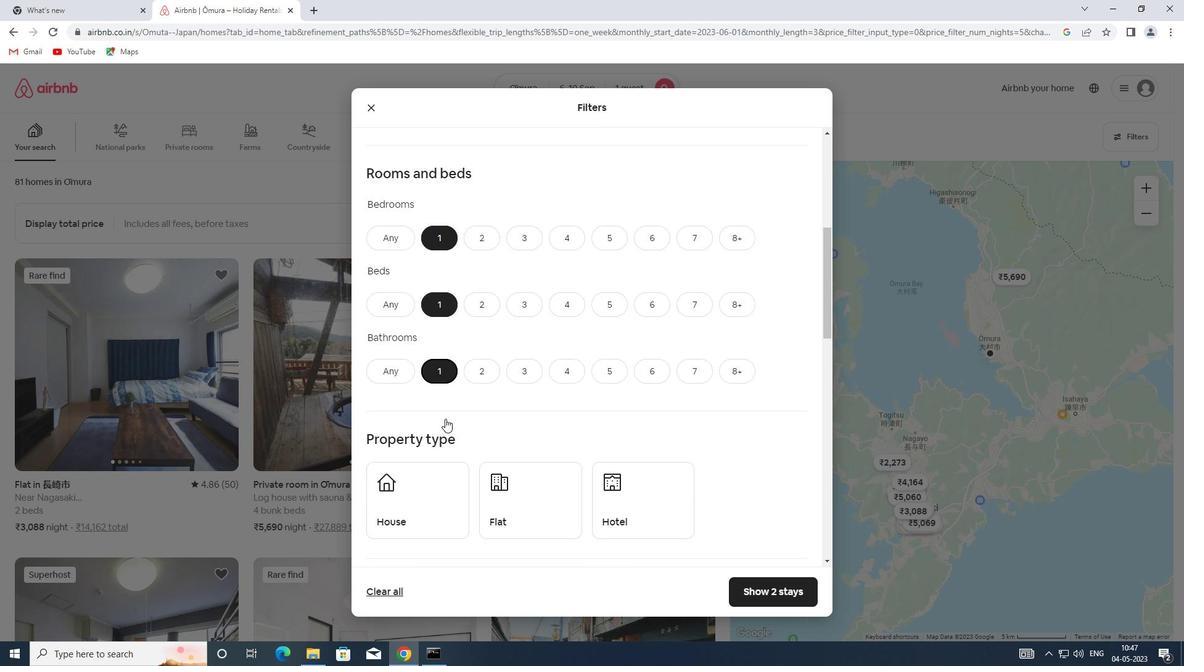 
Action: Mouse scrolled (445, 418) with delta (0, 0)
Screenshot: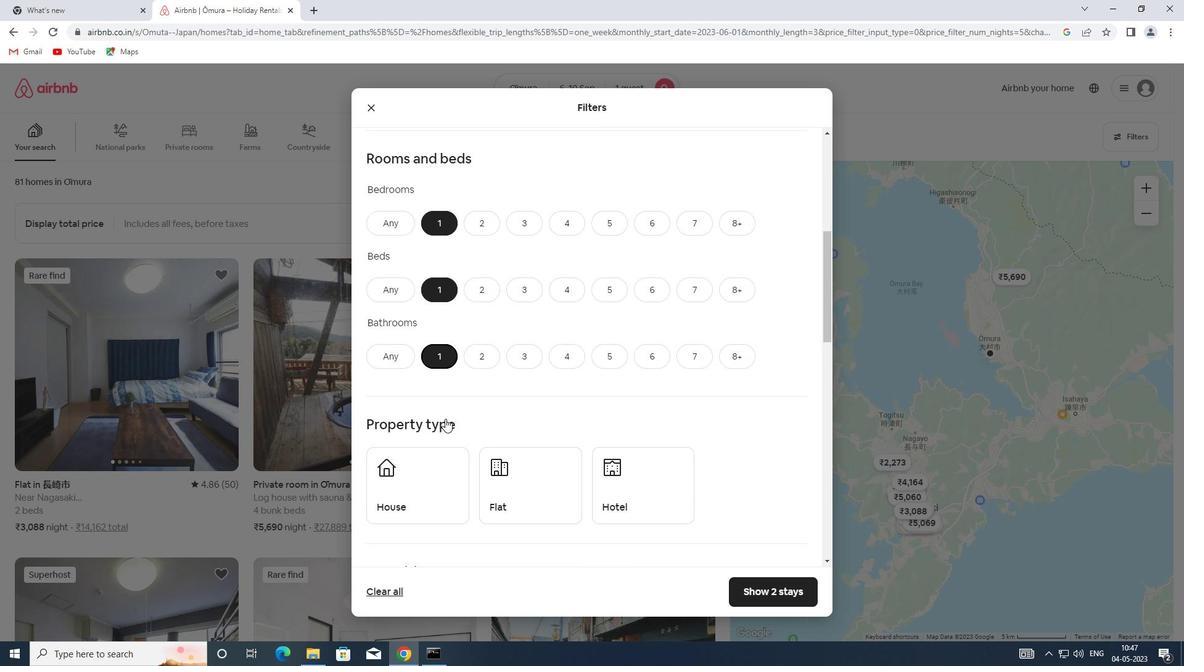 
Action: Mouse scrolled (445, 418) with delta (0, 0)
Screenshot: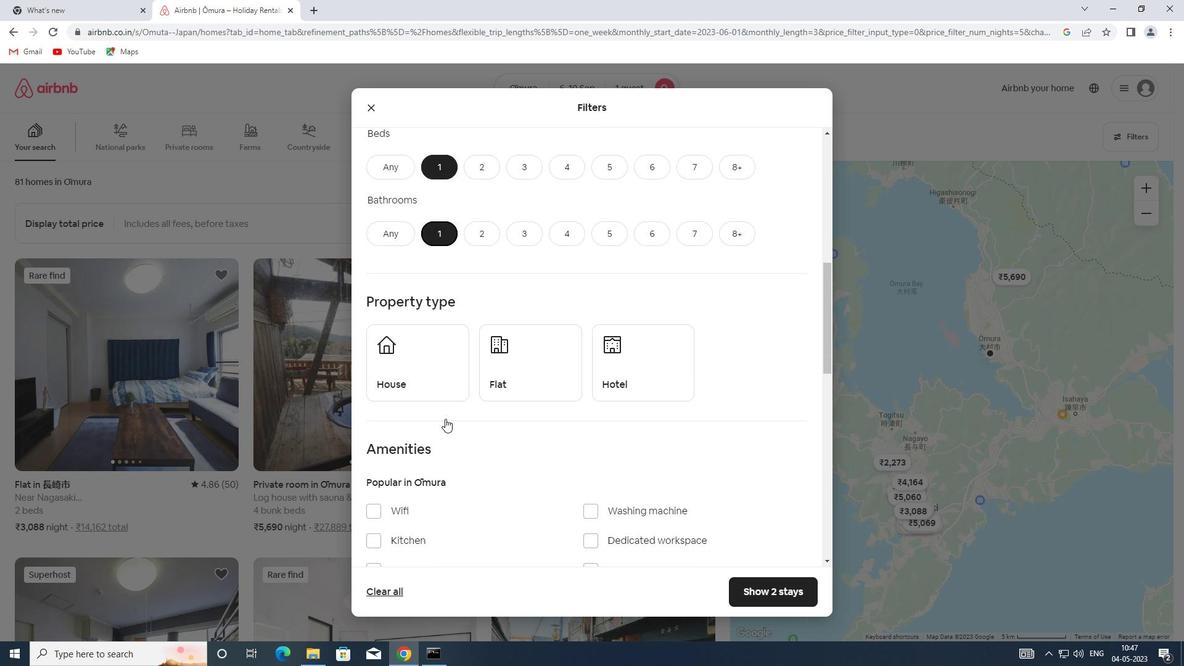 
Action: Mouse scrolled (445, 418) with delta (0, 0)
Screenshot: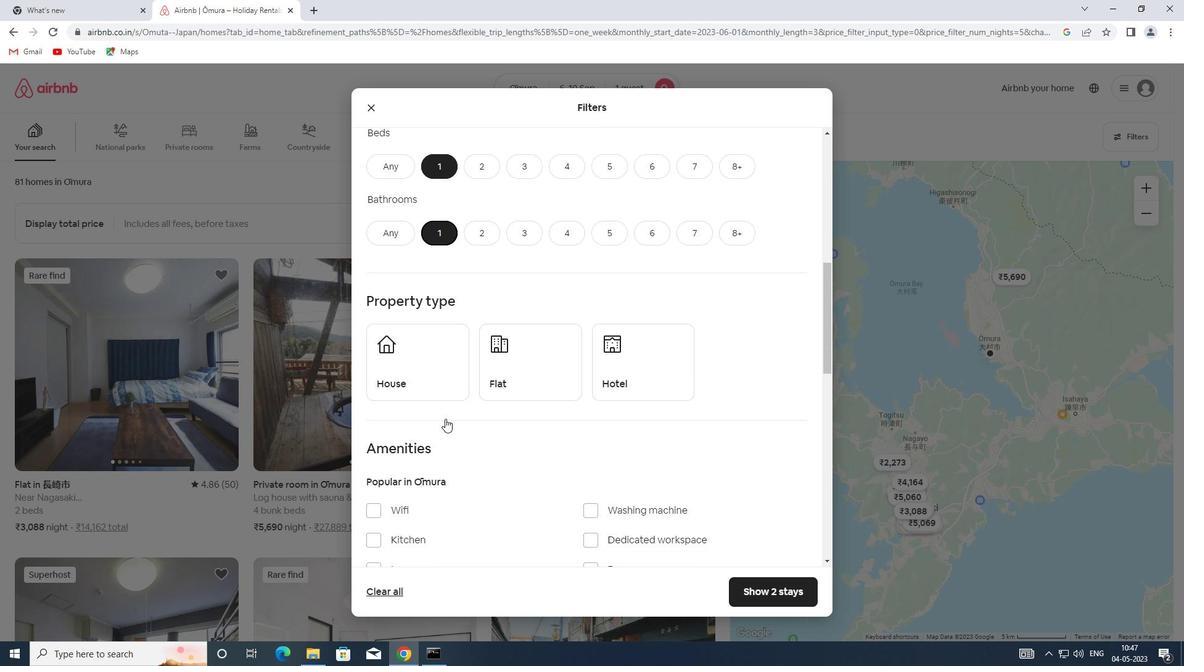 
Action: Mouse moved to (417, 265)
Screenshot: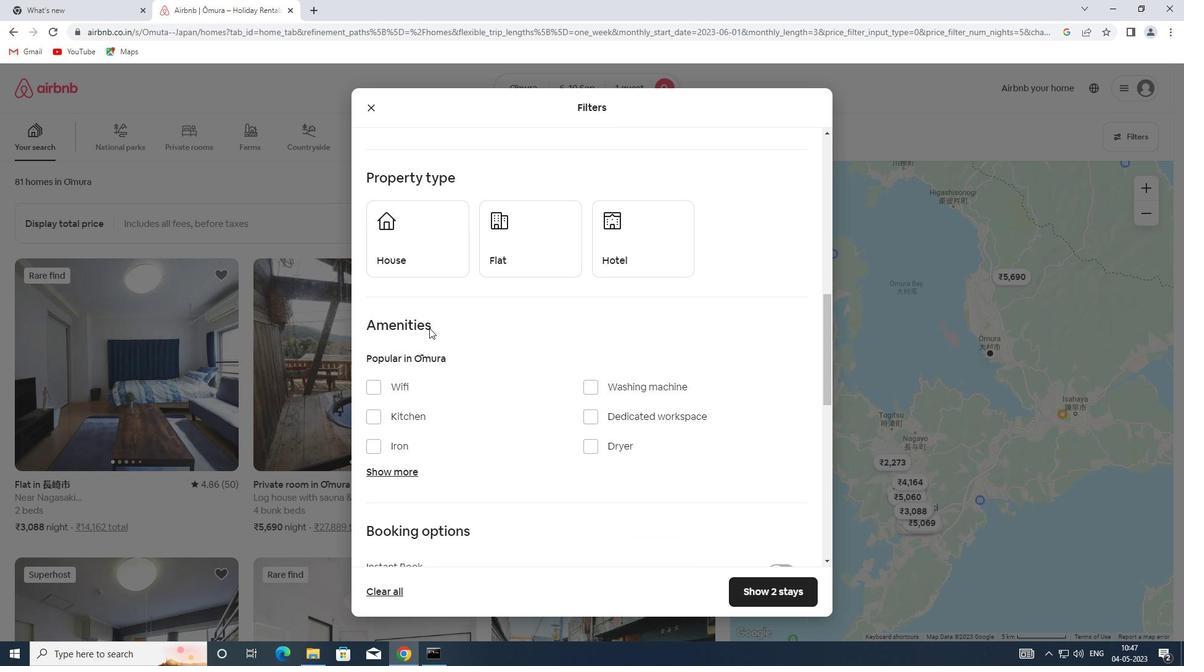 
Action: Mouse pressed left at (417, 265)
Screenshot: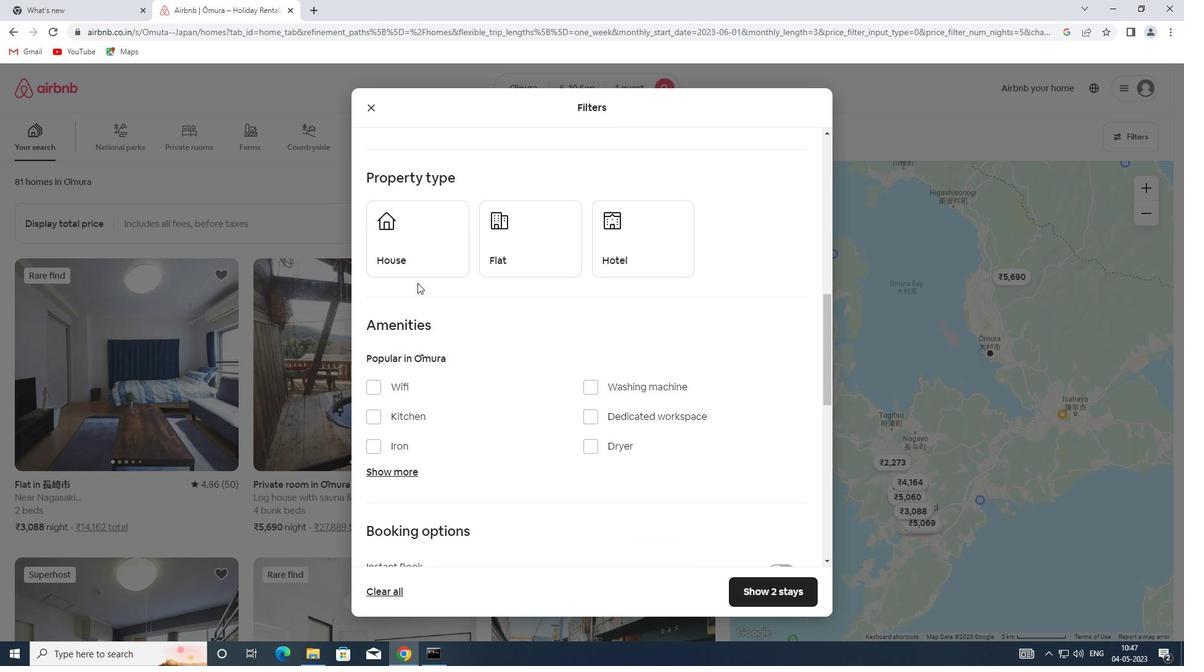
Action: Mouse moved to (492, 248)
Screenshot: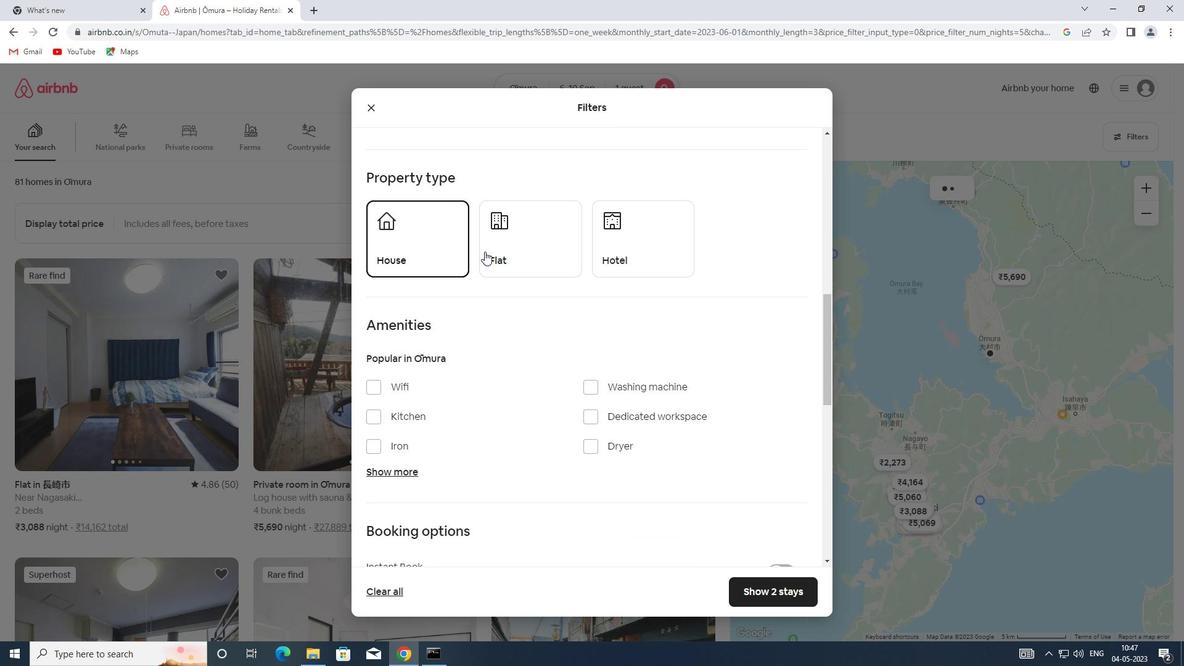 
Action: Mouse pressed left at (492, 248)
Screenshot: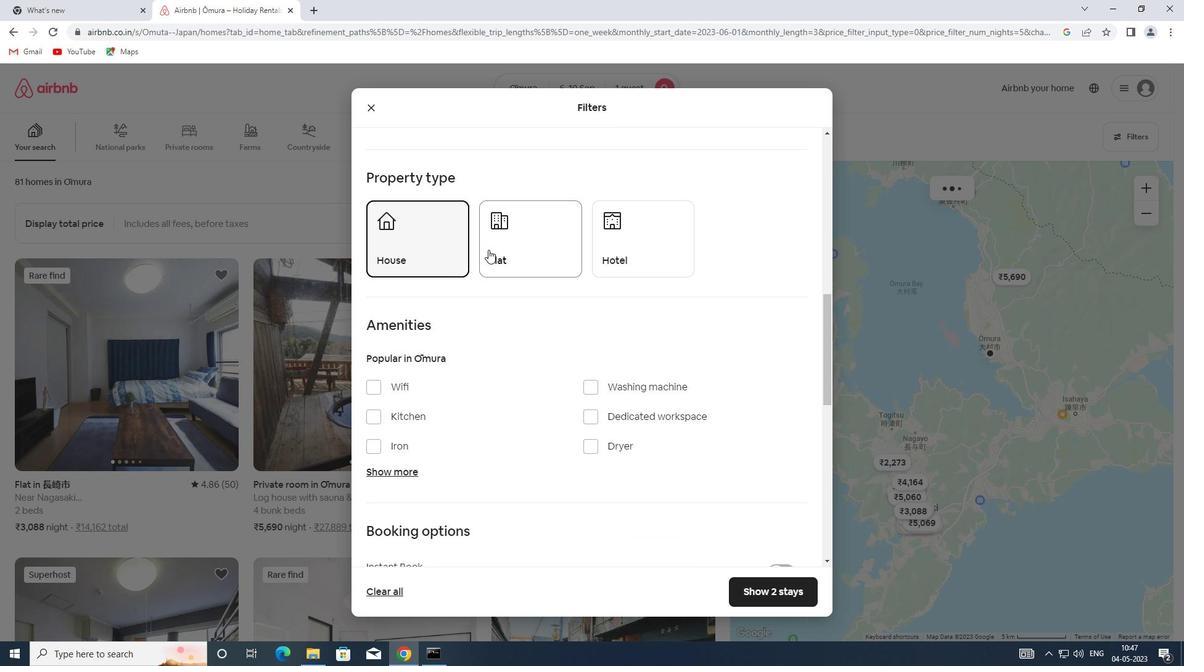 
Action: Mouse moved to (618, 238)
Screenshot: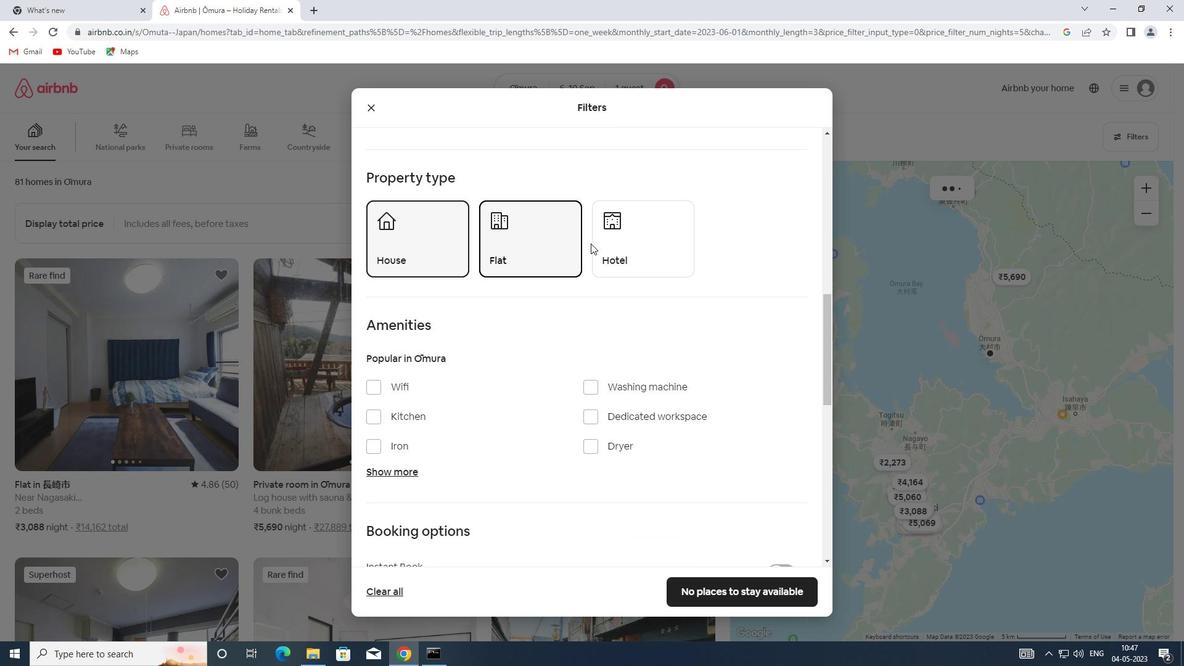 
Action: Mouse pressed left at (618, 238)
Screenshot: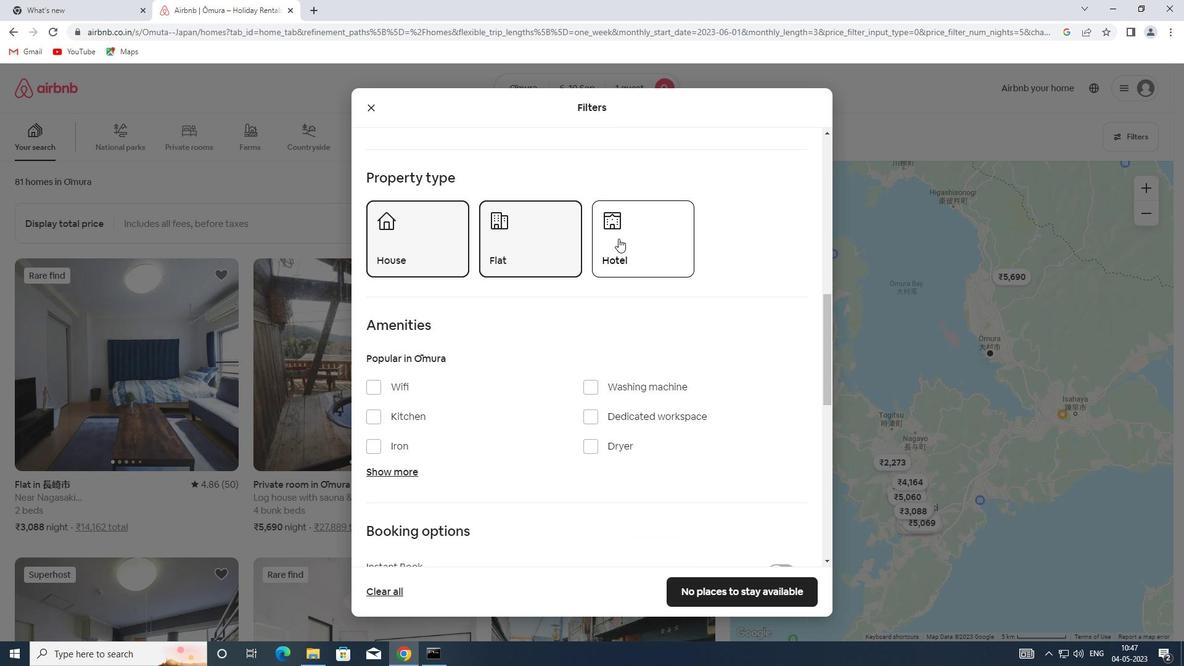 
Action: Mouse moved to (605, 294)
Screenshot: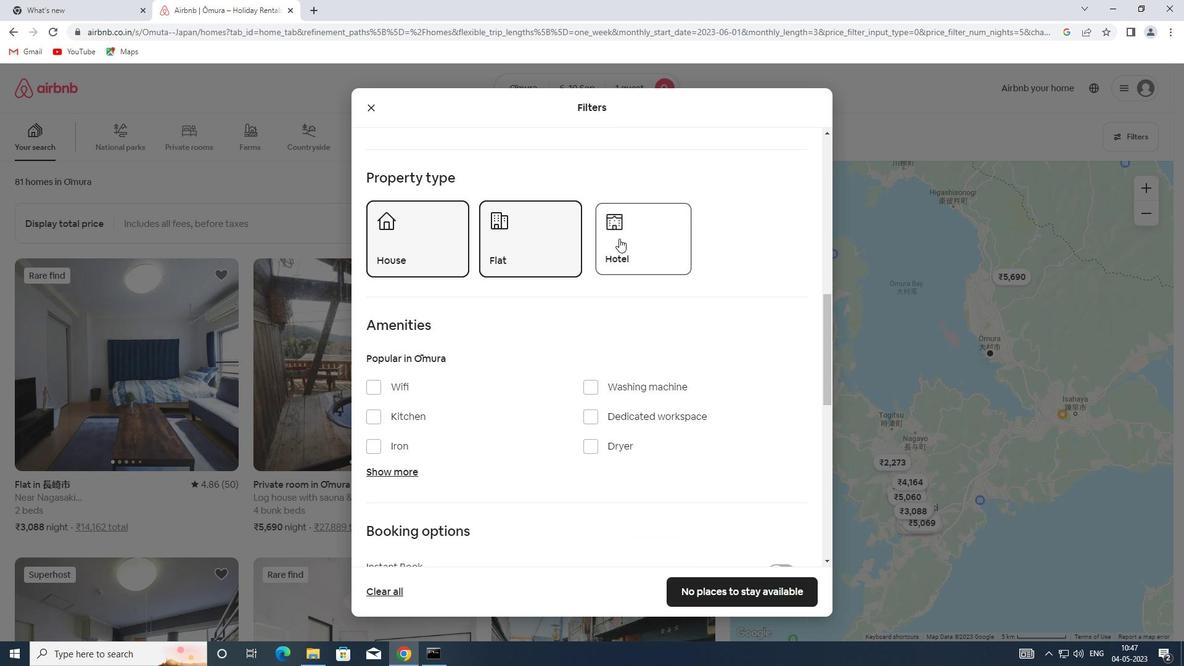 
Action: Mouse scrolled (605, 294) with delta (0, 0)
Screenshot: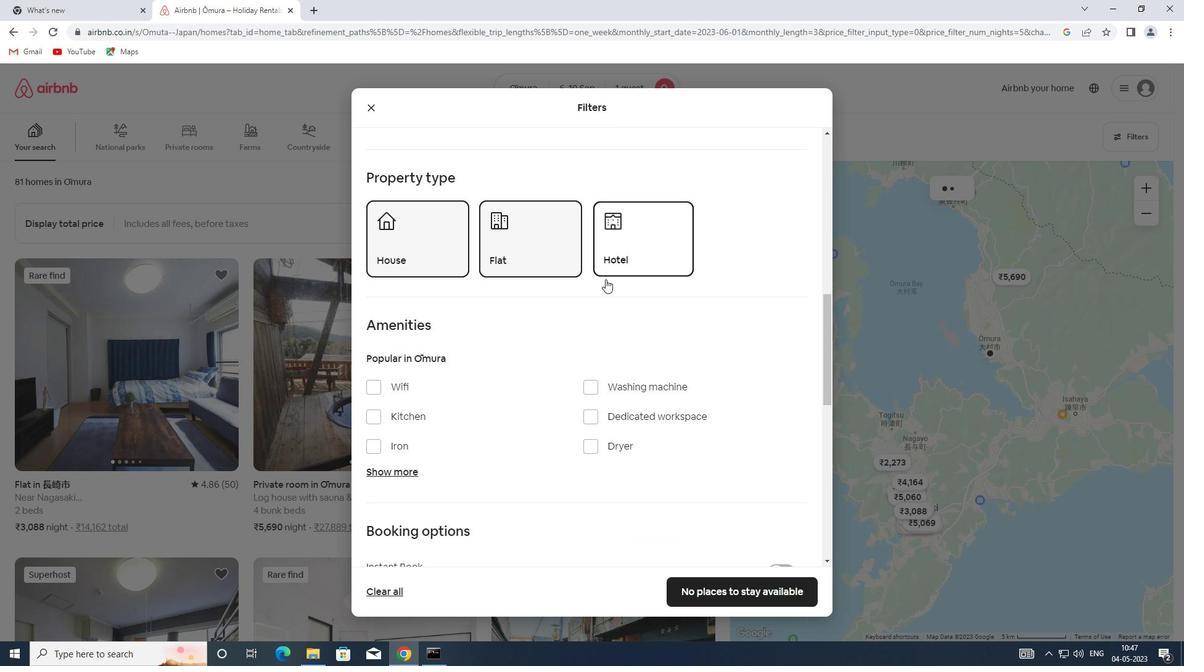 
Action: Mouse scrolled (605, 294) with delta (0, 0)
Screenshot: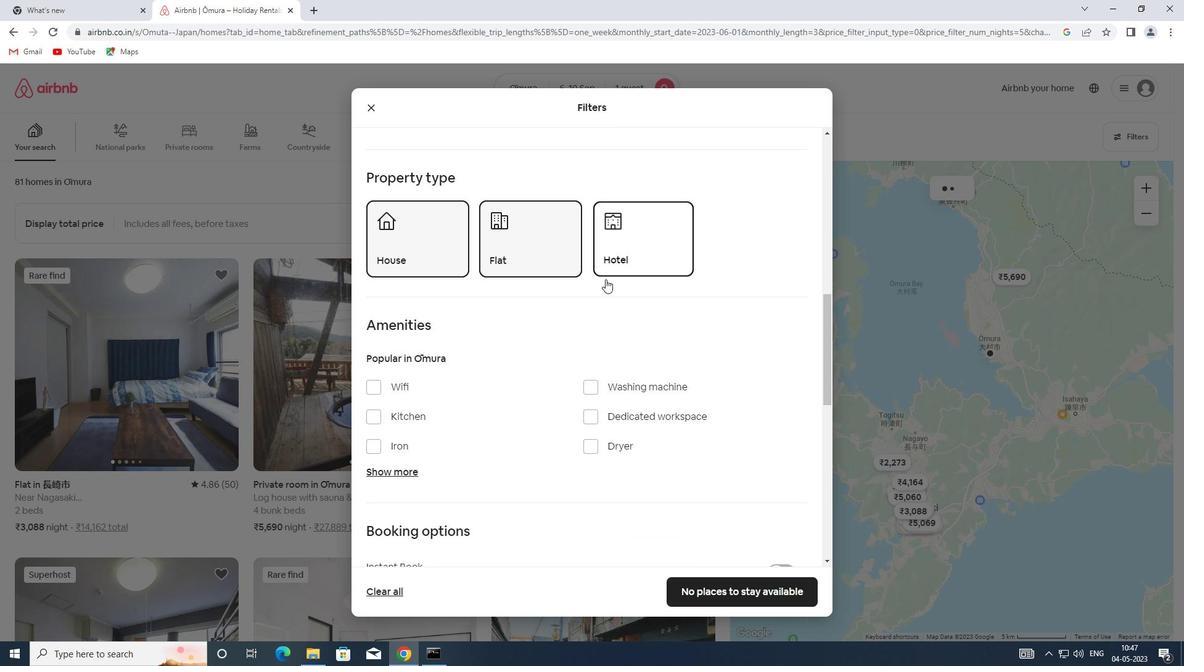 
Action: Mouse scrolled (605, 294) with delta (0, 0)
Screenshot: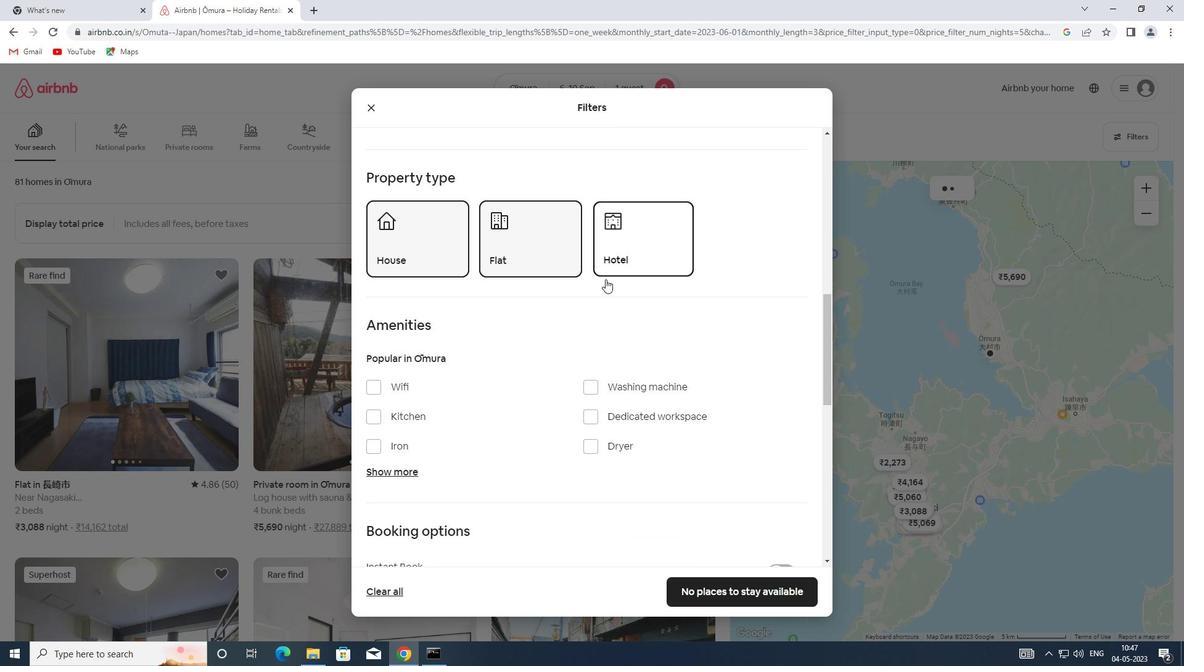 
Action: Mouse scrolled (605, 295) with delta (0, 0)
Screenshot: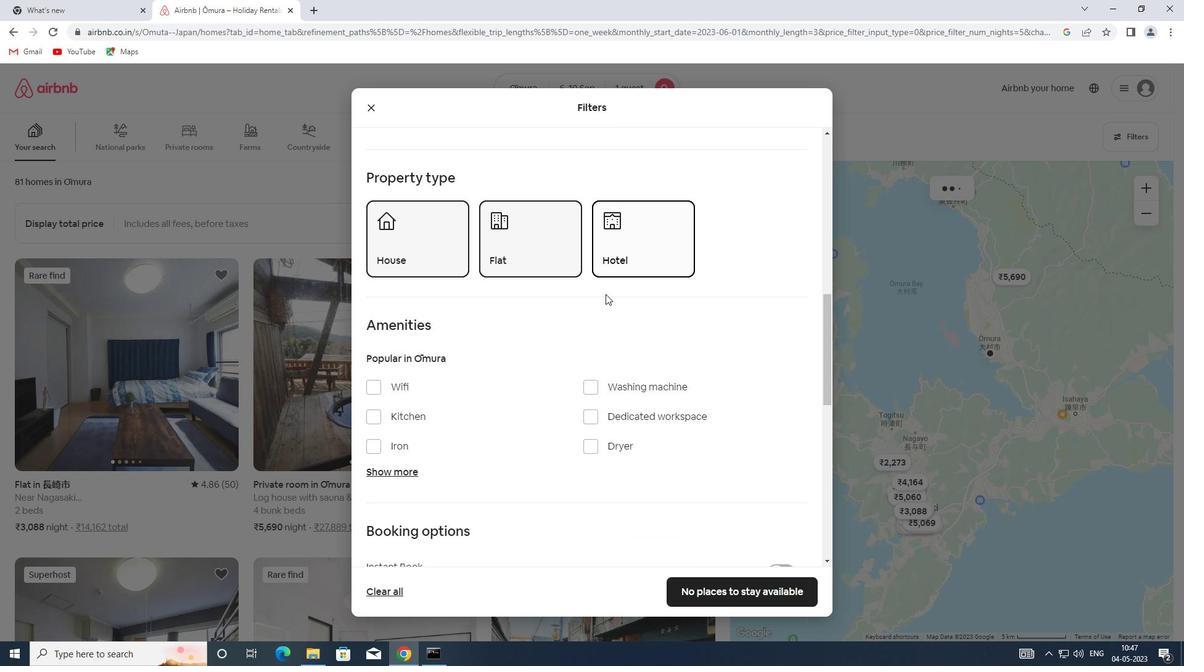 
Action: Mouse scrolled (605, 294) with delta (0, 0)
Screenshot: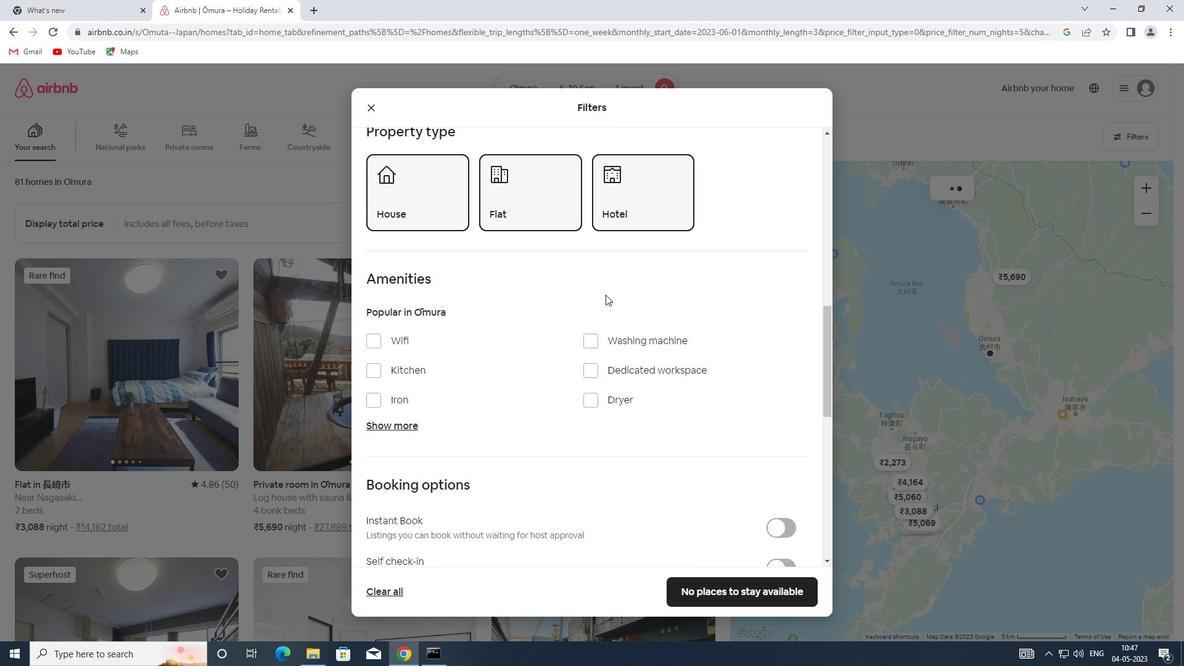 
Action: Mouse scrolled (605, 294) with delta (0, 0)
Screenshot: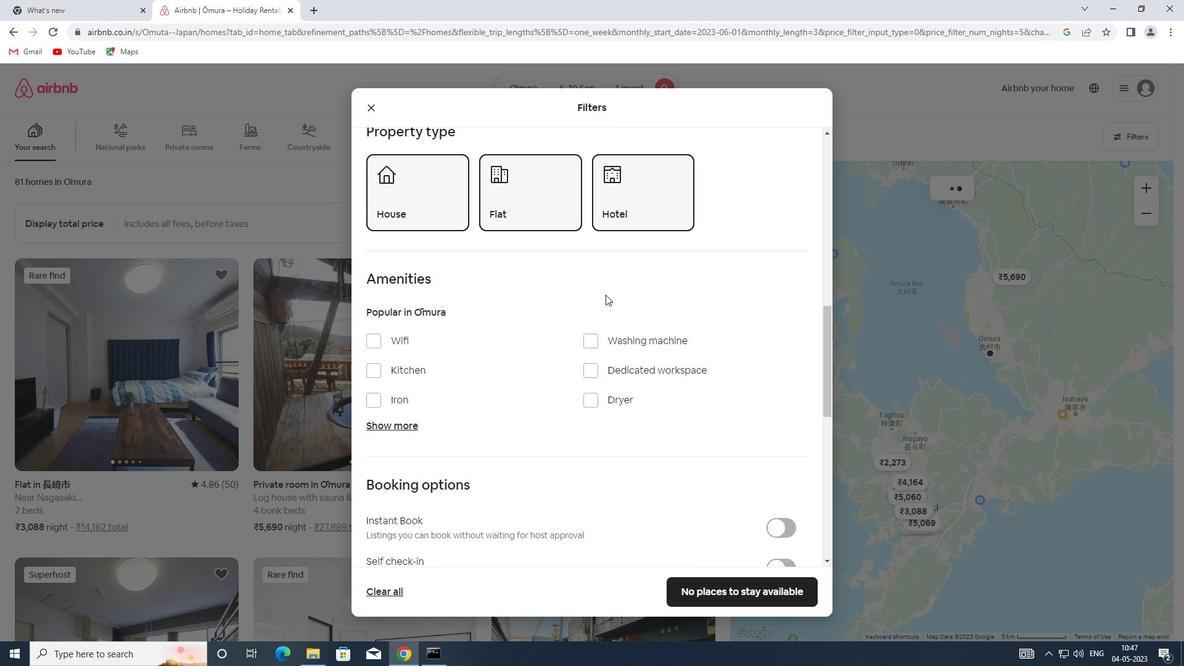 
Action: Mouse scrolled (605, 294) with delta (0, 0)
Screenshot: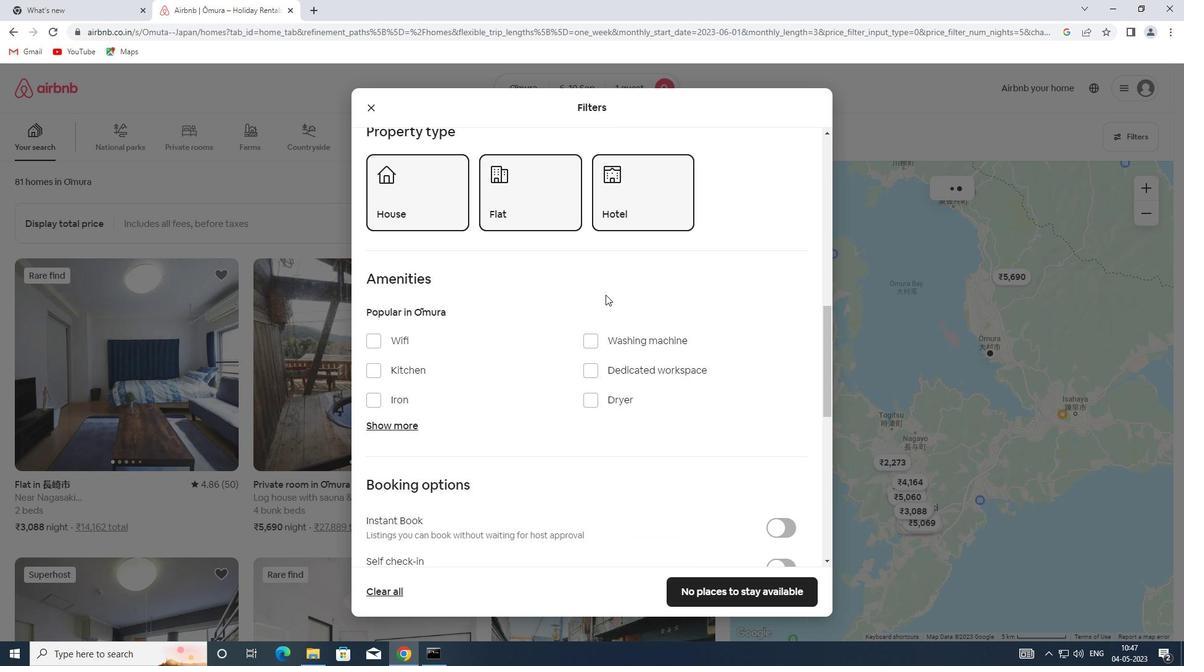 
Action: Mouse moved to (796, 306)
Screenshot: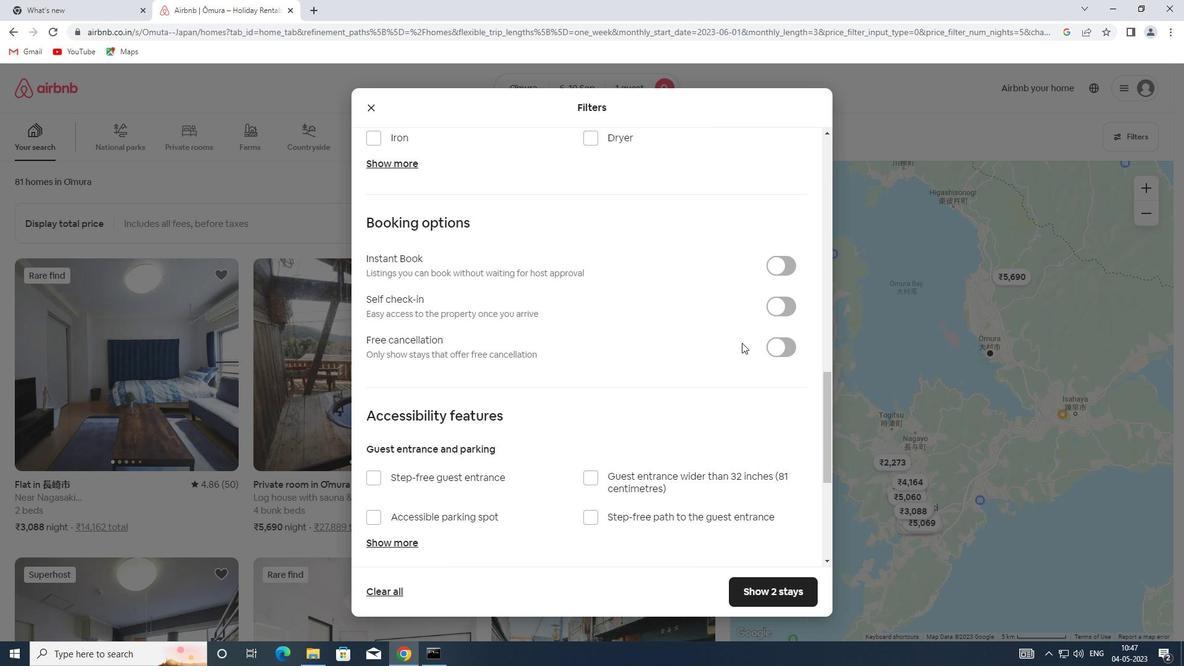 
Action: Mouse pressed left at (796, 306)
Screenshot: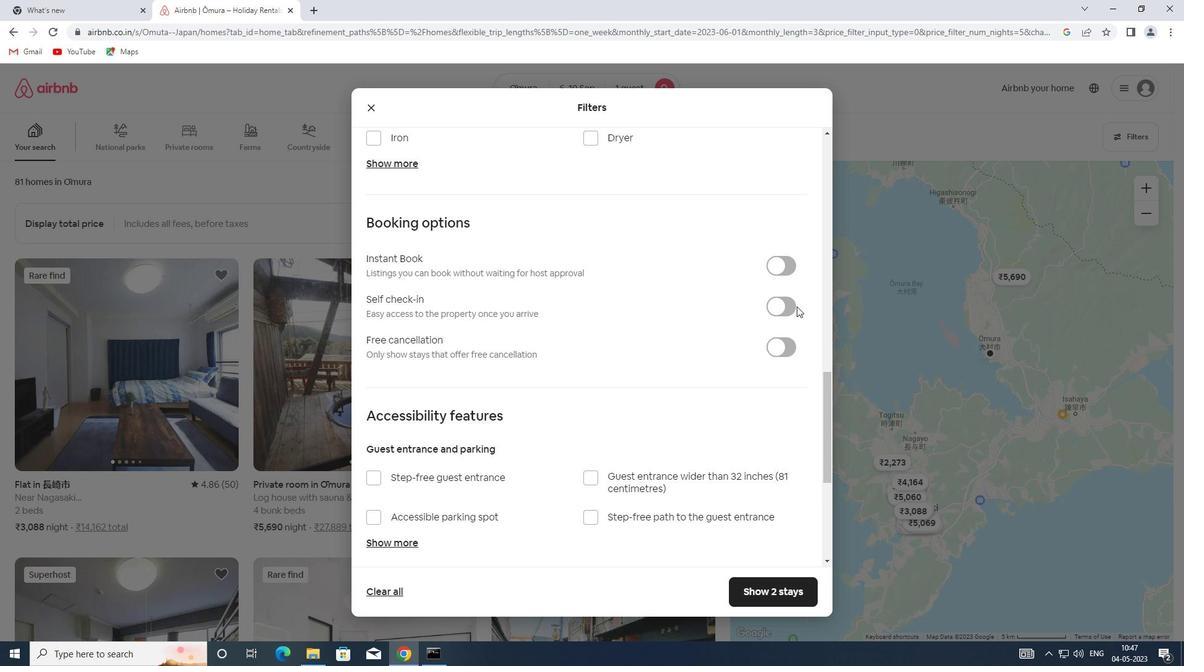 
Action: Mouse moved to (789, 305)
Screenshot: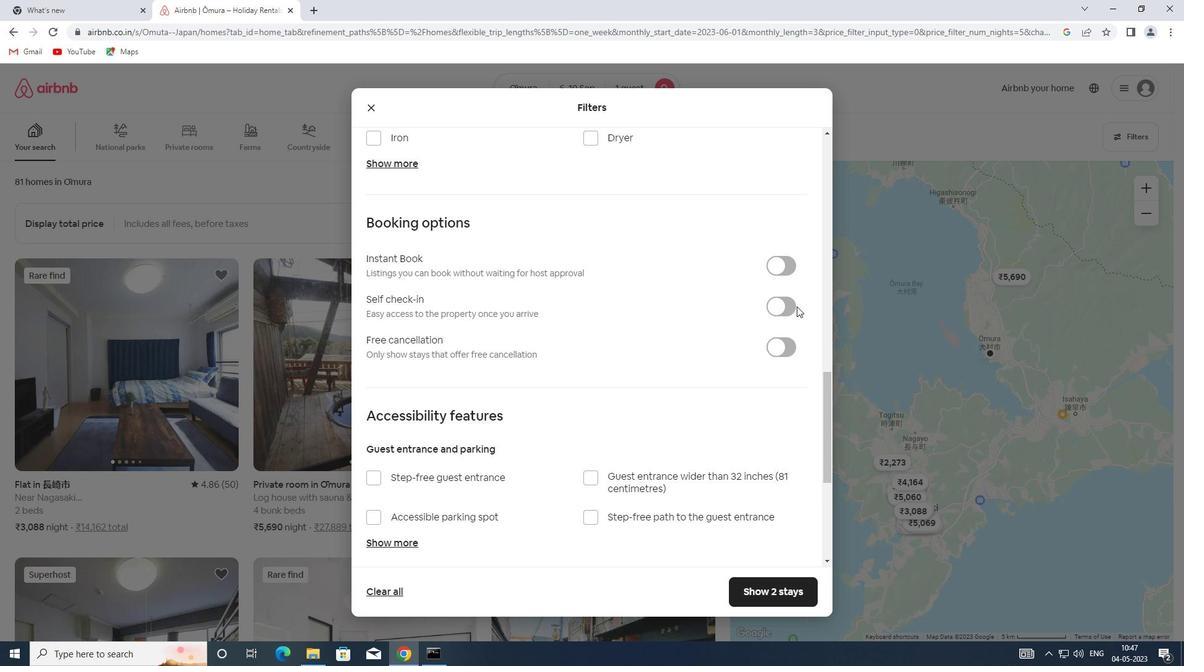 
Action: Mouse pressed left at (789, 305)
Screenshot: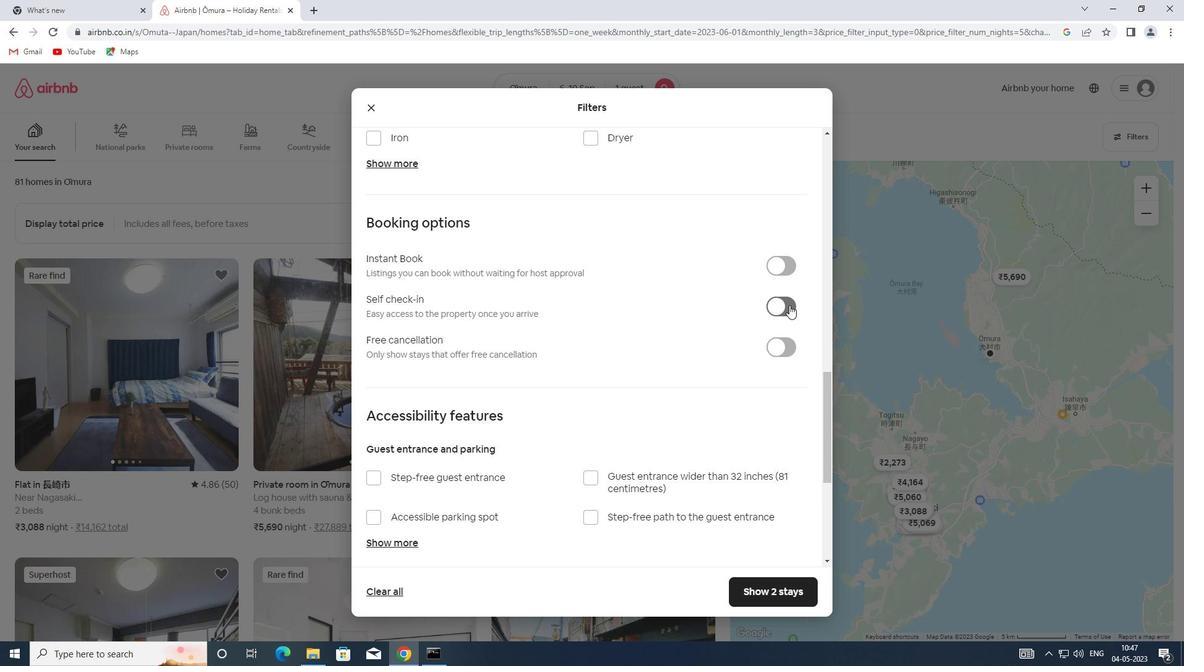 
Action: Mouse moved to (522, 386)
Screenshot: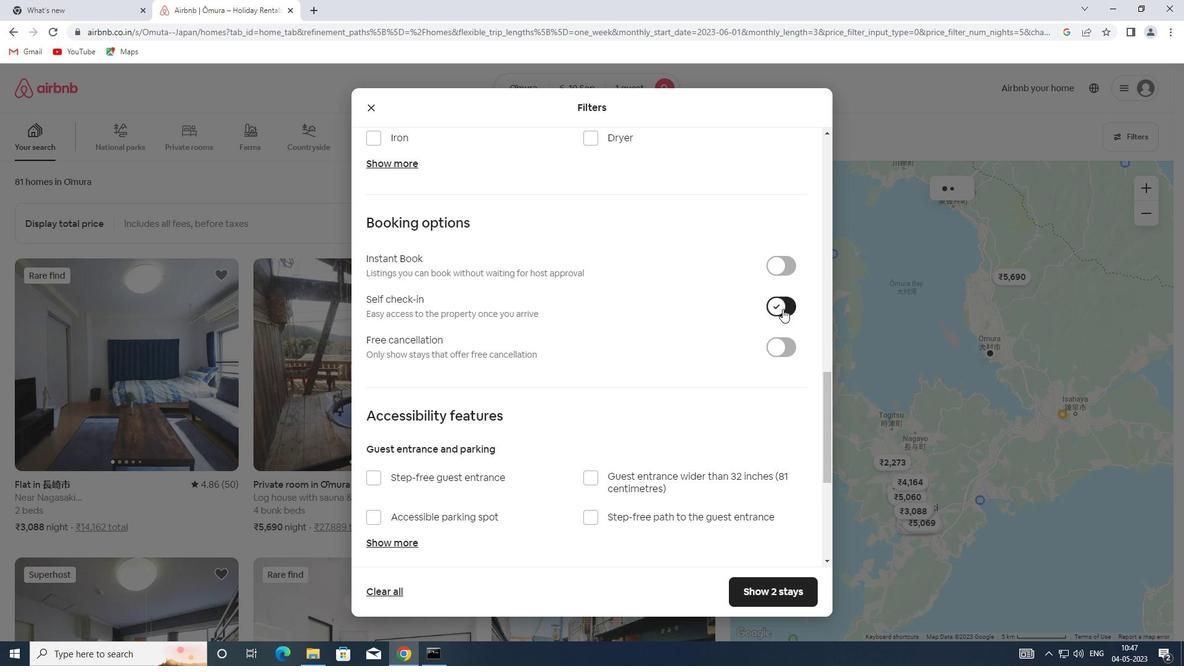
Action: Mouse scrolled (522, 386) with delta (0, 0)
Screenshot: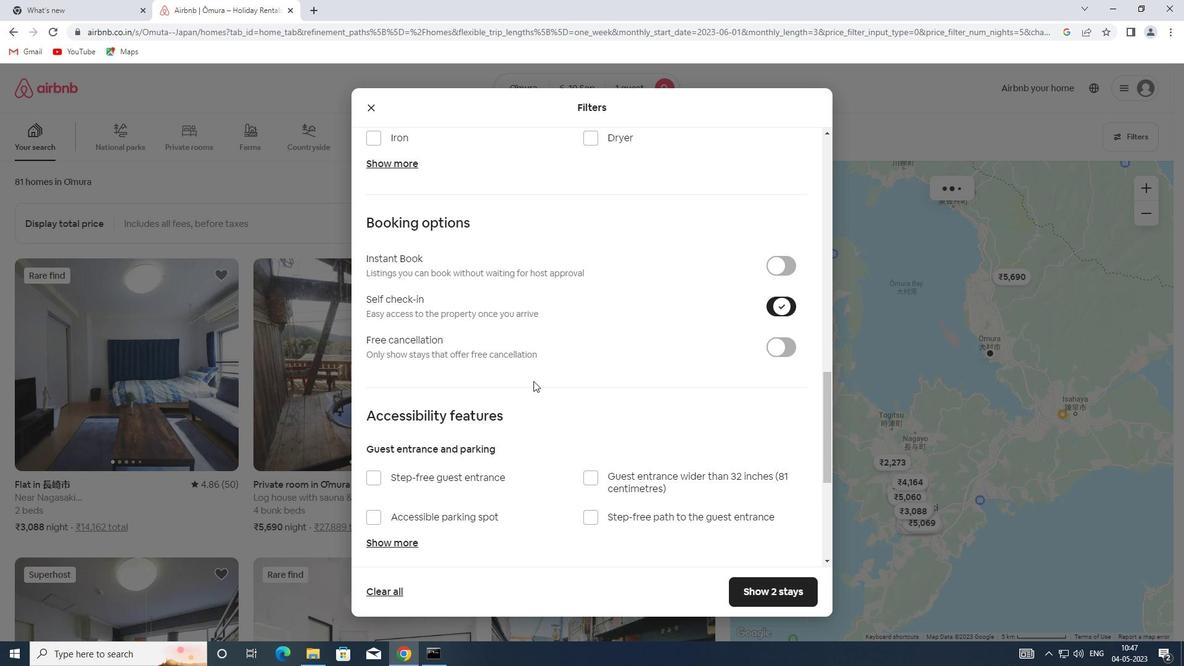 
Action: Mouse scrolled (522, 386) with delta (0, 0)
Screenshot: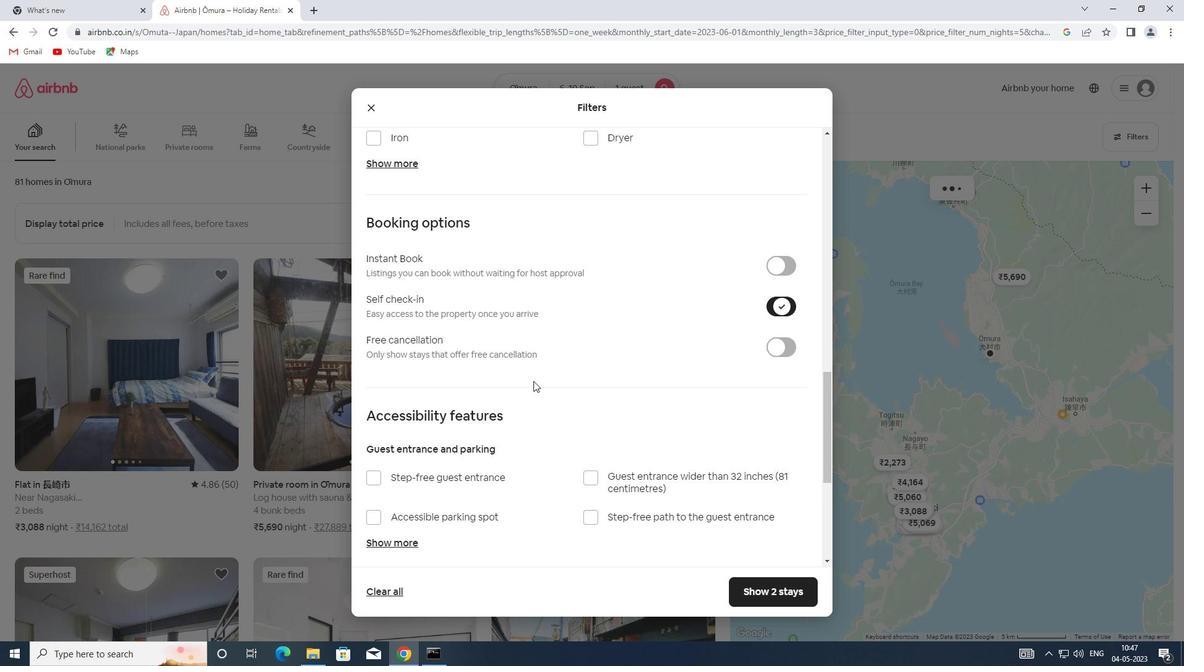 
Action: Mouse scrolled (522, 386) with delta (0, 0)
Screenshot: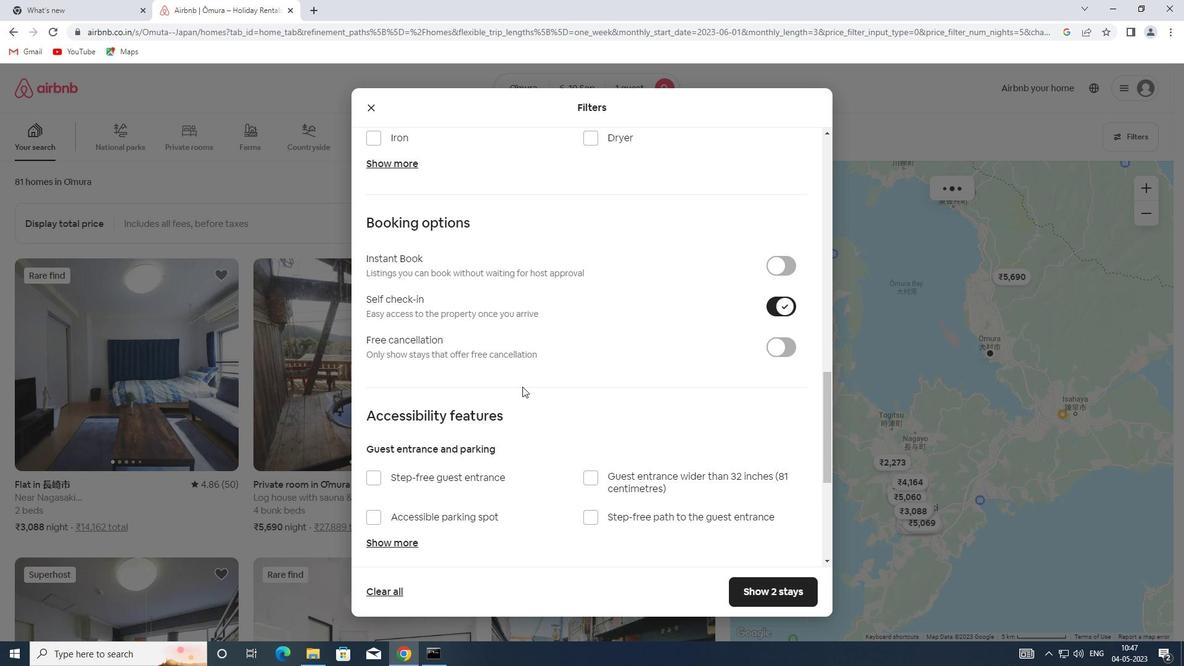 
Action: Mouse scrolled (522, 386) with delta (0, 0)
Screenshot: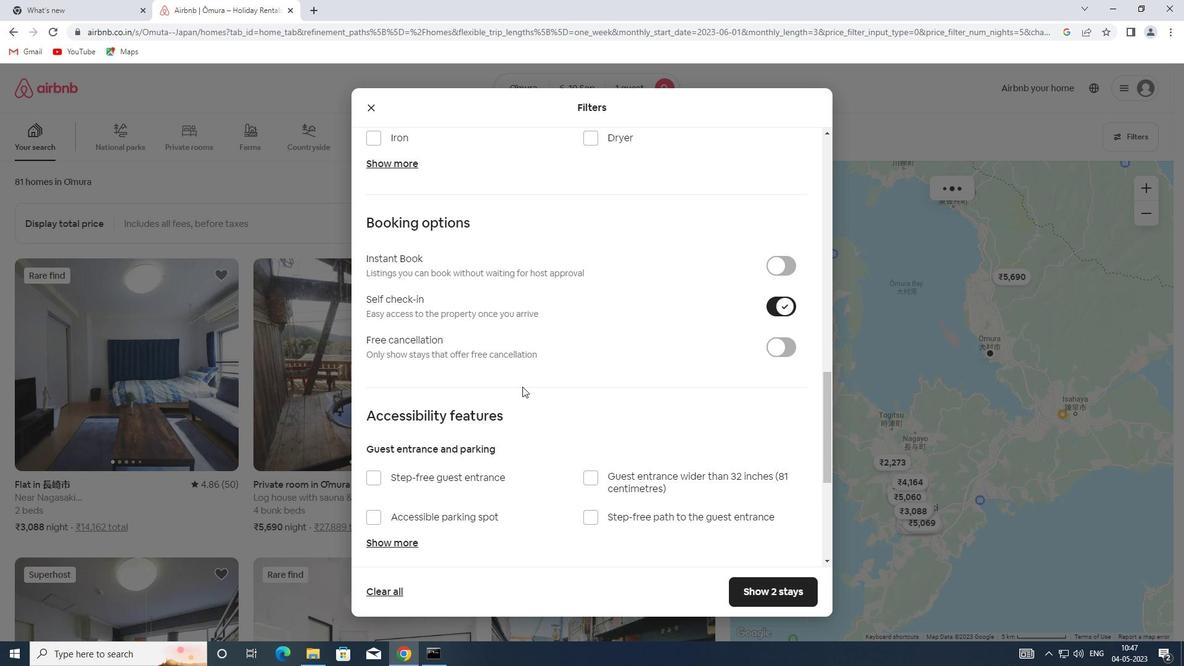
Action: Mouse moved to (519, 388)
Screenshot: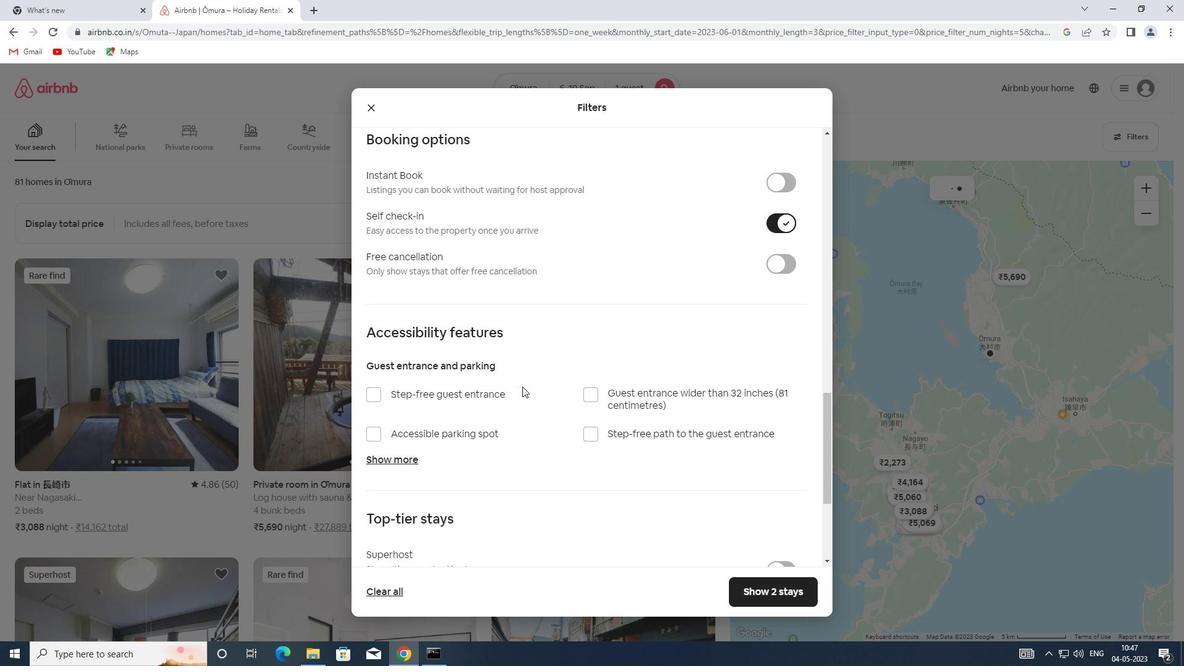 
Action: Mouse scrolled (519, 387) with delta (0, 0)
Screenshot: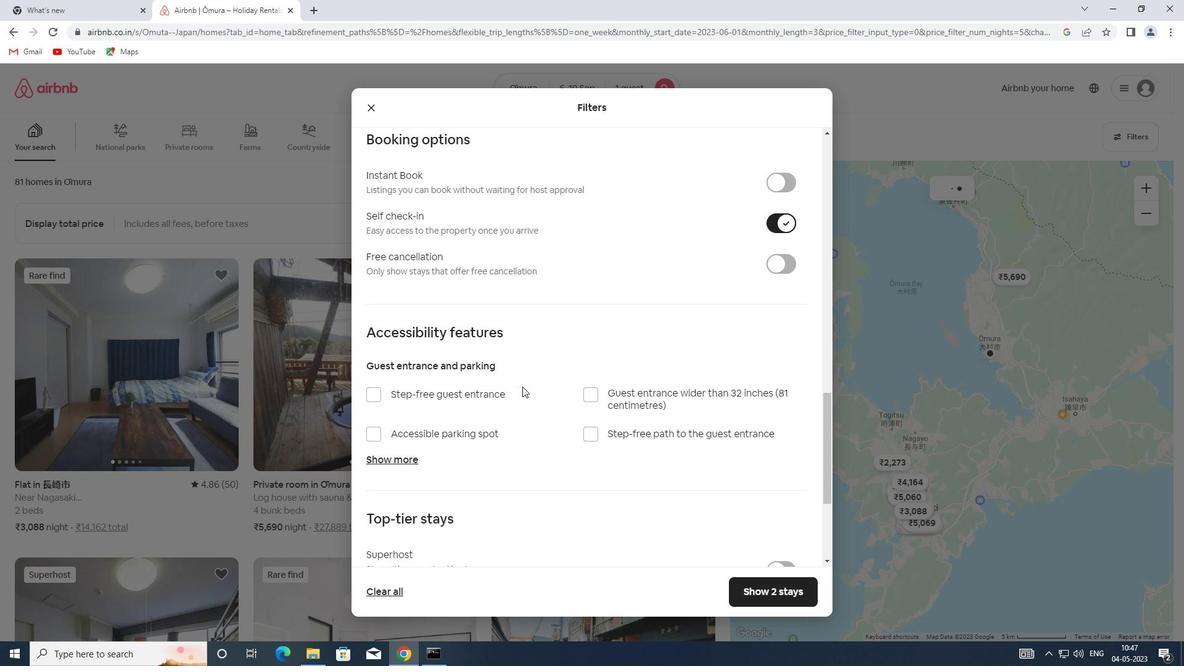 
Action: Mouse scrolled (519, 387) with delta (0, 0)
Screenshot: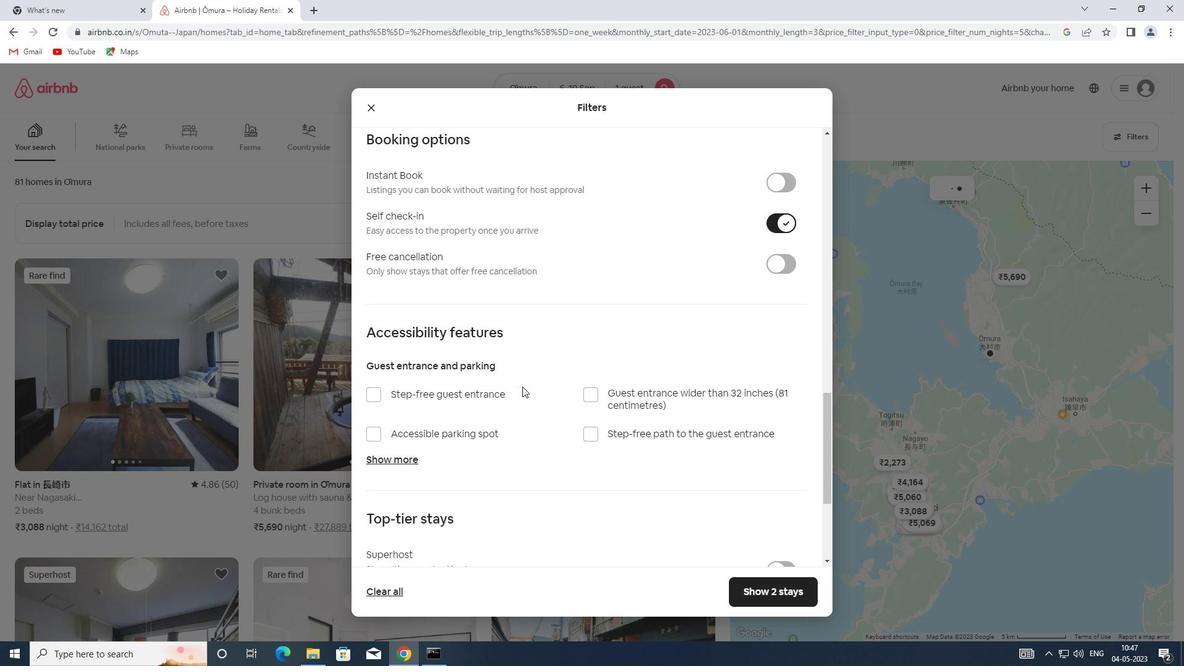 
Action: Mouse moved to (517, 390)
Screenshot: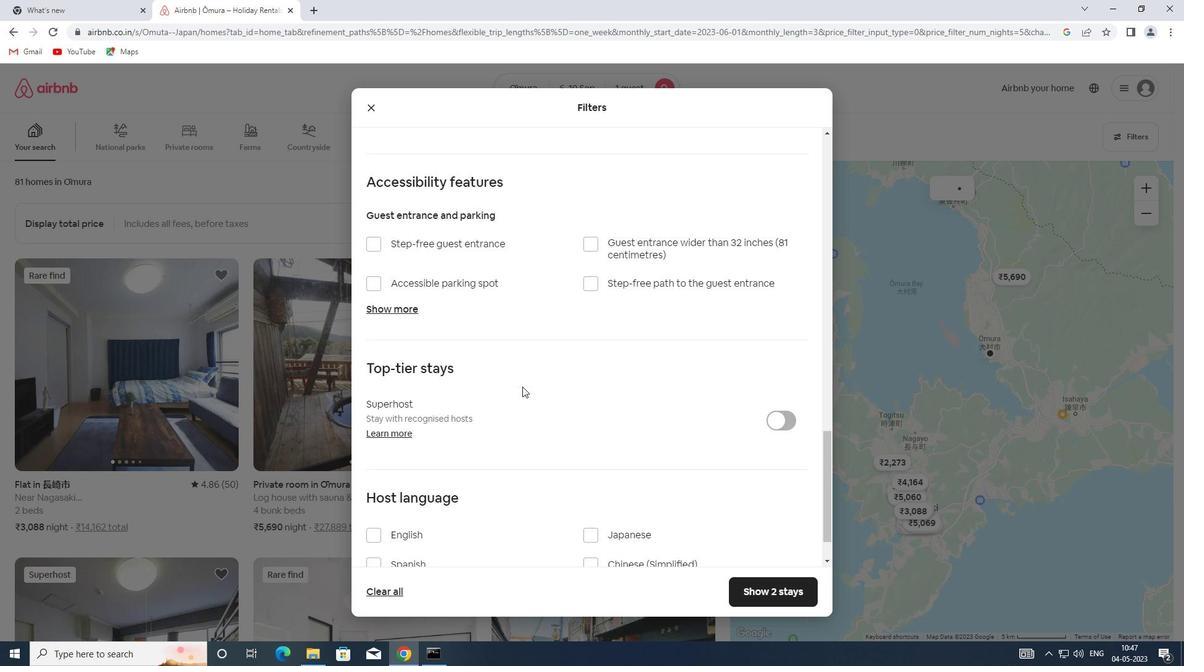 
Action: Mouse scrolled (517, 389) with delta (0, 0)
Screenshot: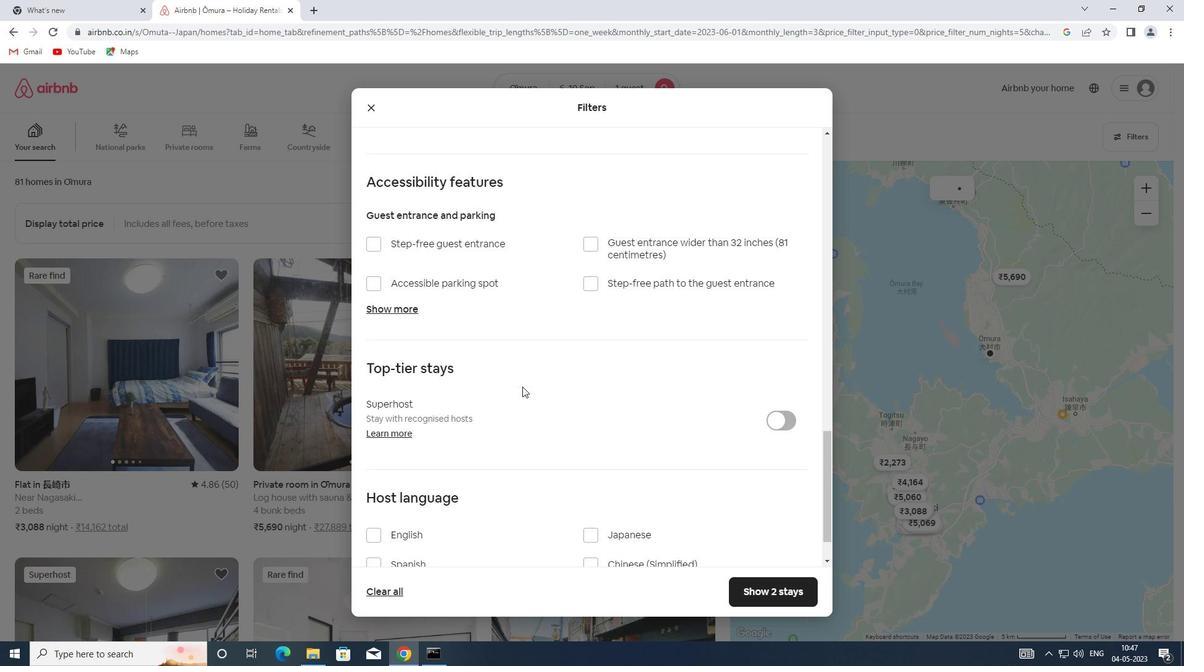 
Action: Mouse moved to (384, 472)
Screenshot: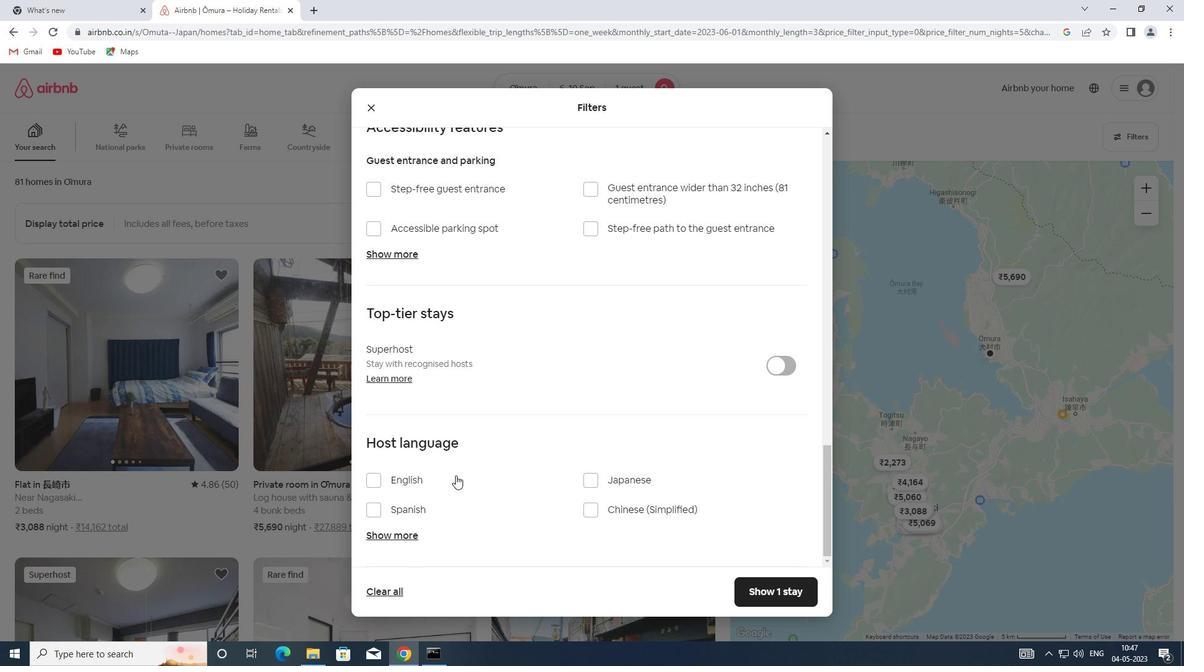 
Action: Mouse pressed left at (384, 472)
Screenshot: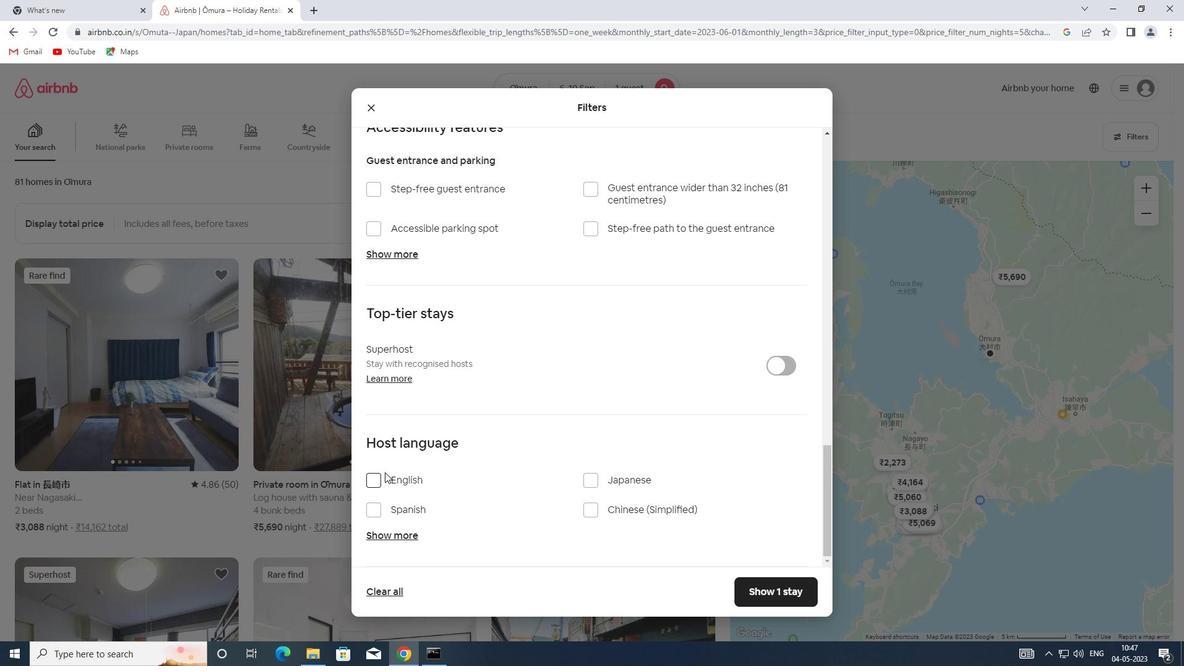
Action: Mouse moved to (396, 478)
Screenshot: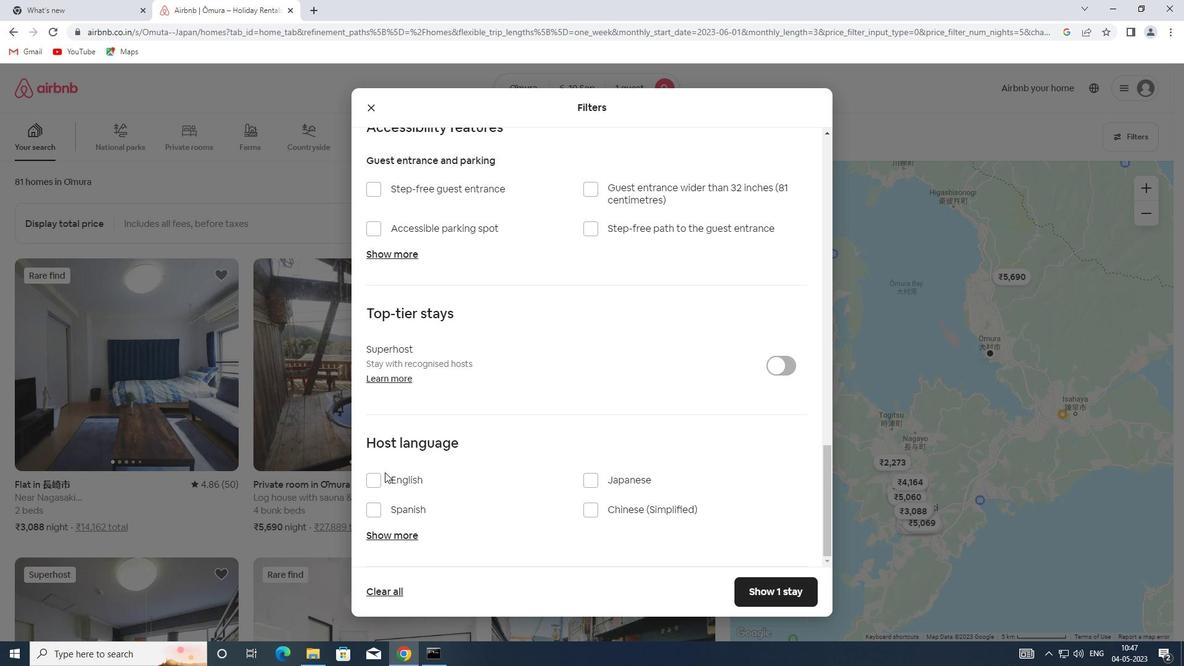 
Action: Mouse pressed left at (396, 478)
Screenshot: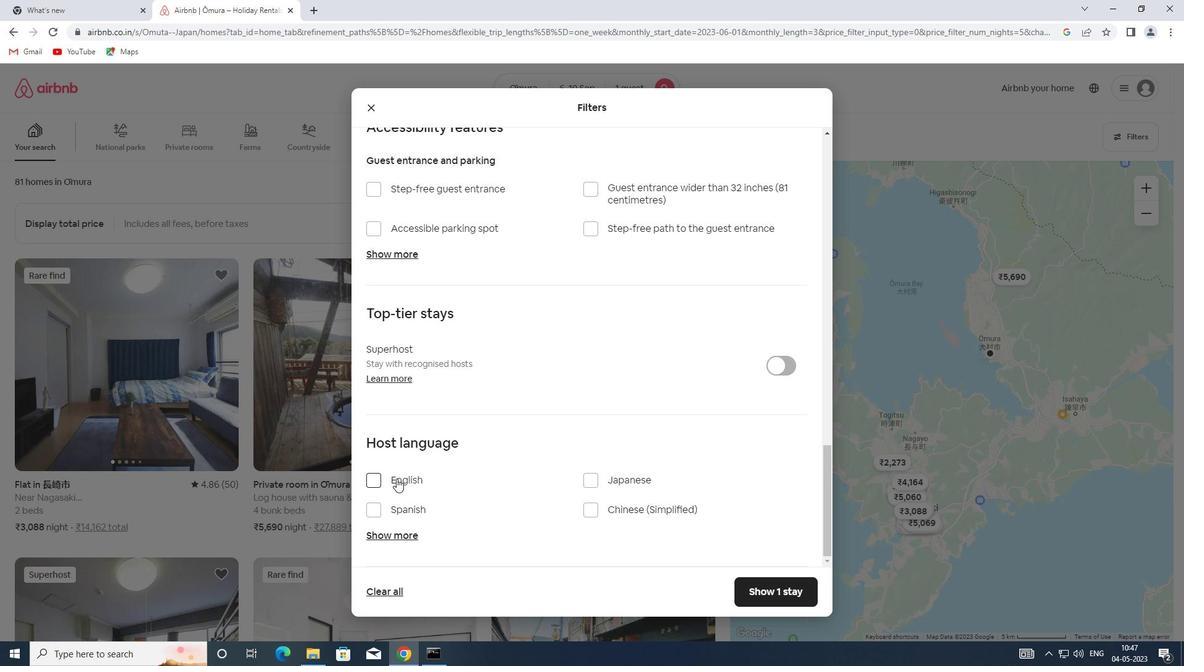 
Action: Mouse moved to (792, 593)
Screenshot: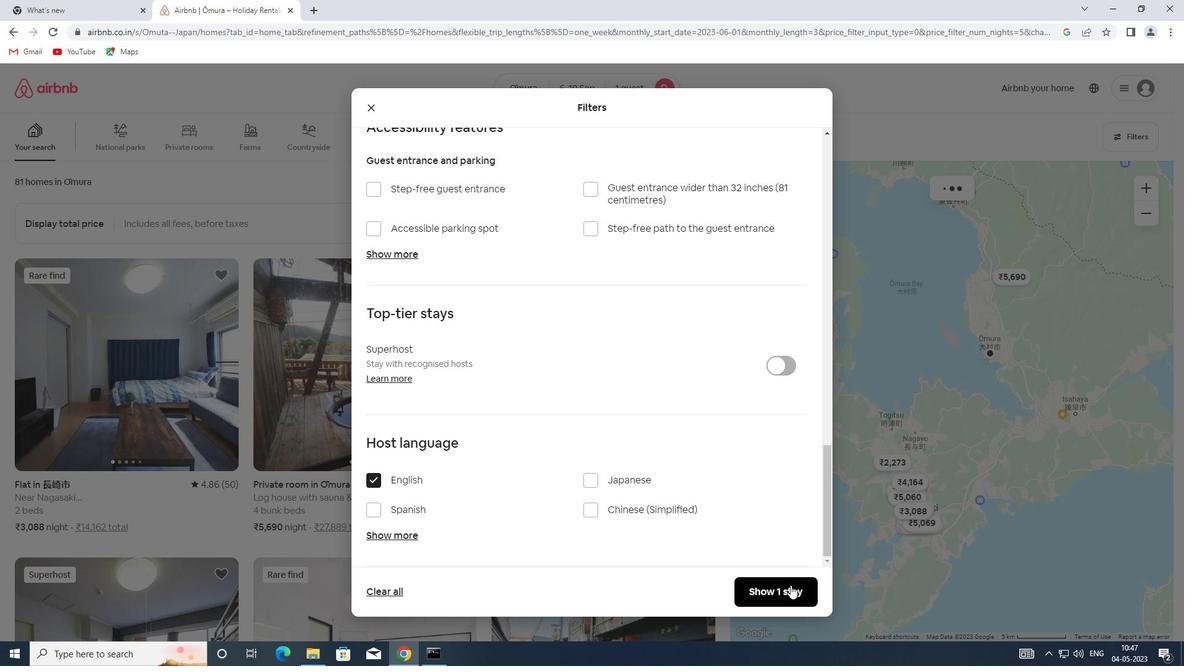 
Action: Mouse pressed left at (792, 593)
Screenshot: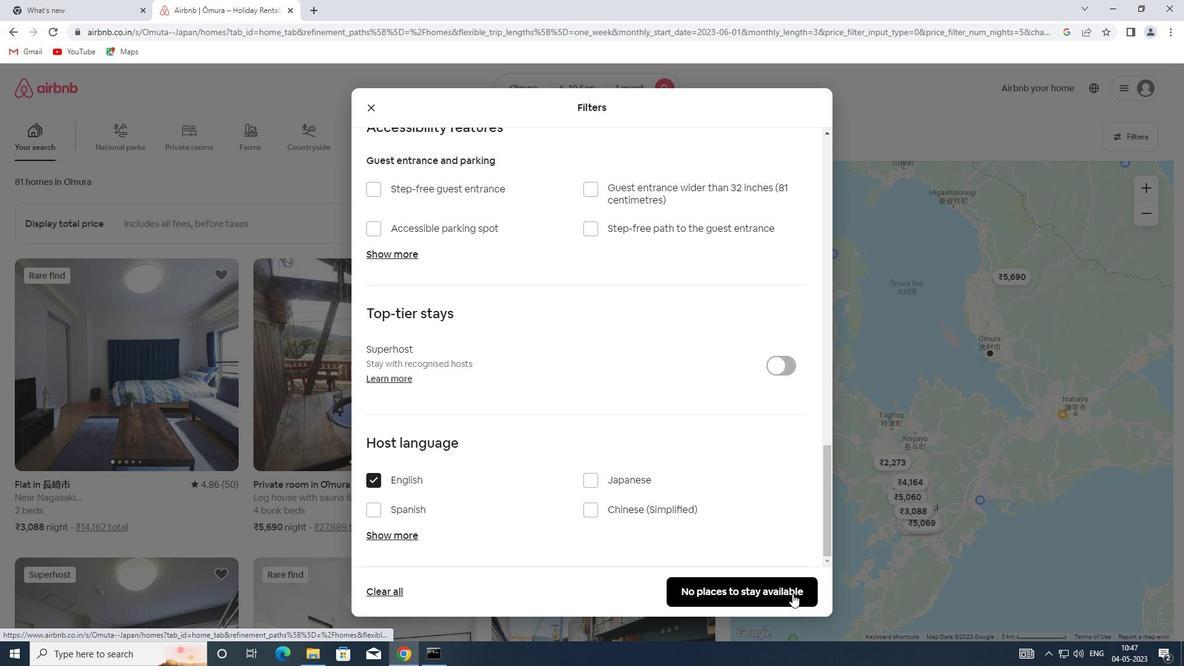 
